 Task: Search one way flight ticket for 5 adults, 2 children, 1 infant in seat and 1 infant on lap in economy from Wilmington: Wilmington International Airport to Greenville: Pitt-greenville Airport on 5-2-2023. Choice of flights is Frontier. Number of bags: 10 checked bags. Price is upto 93000. Outbound departure time preference is 7:30.
Action: Mouse moved to (244, 339)
Screenshot: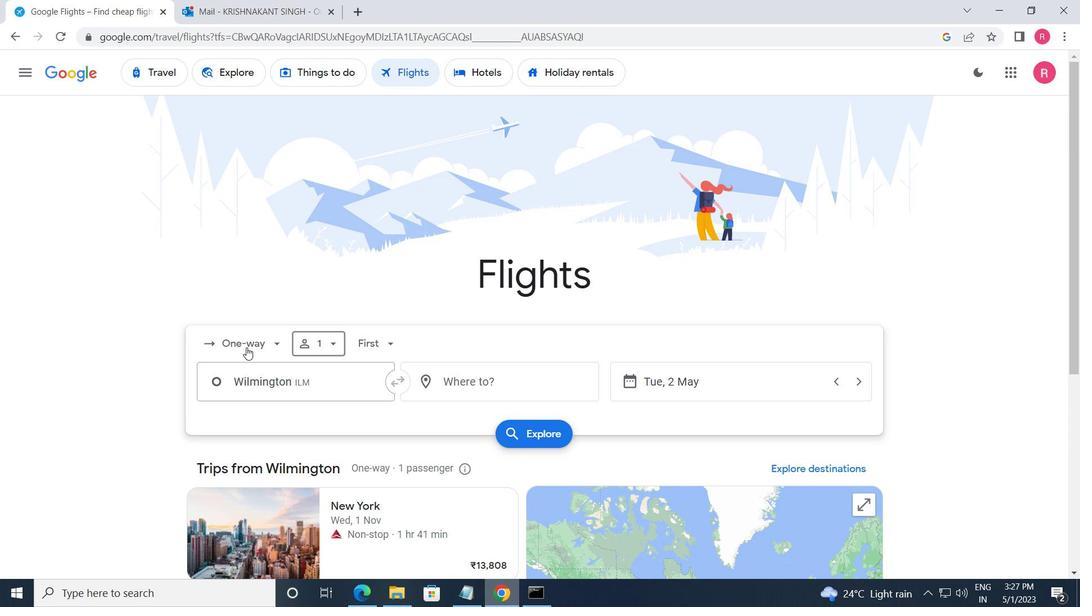 
Action: Mouse pressed left at (244, 339)
Screenshot: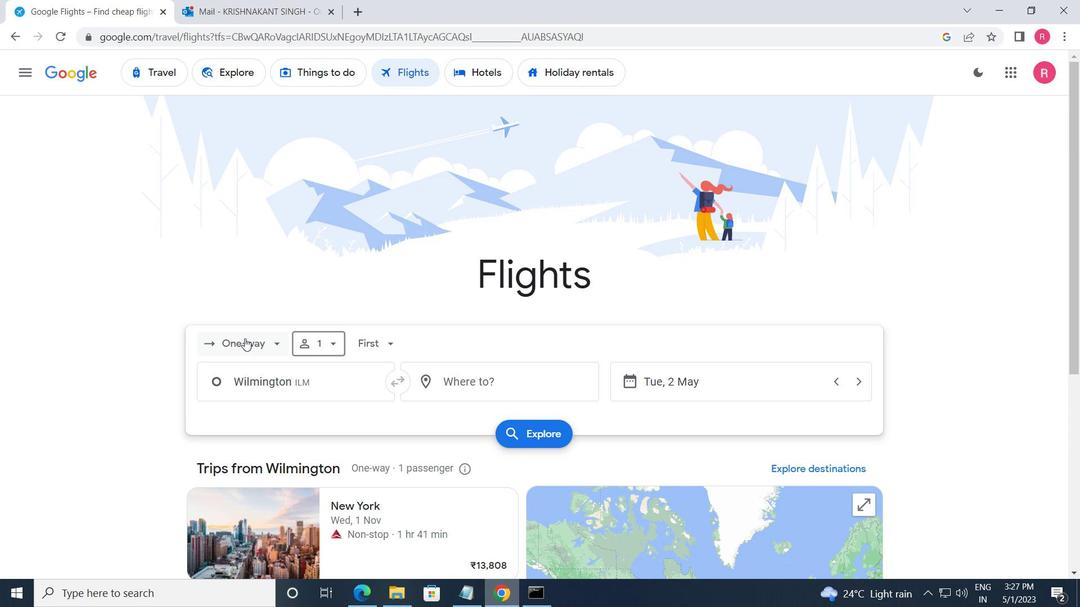 
Action: Mouse moved to (269, 408)
Screenshot: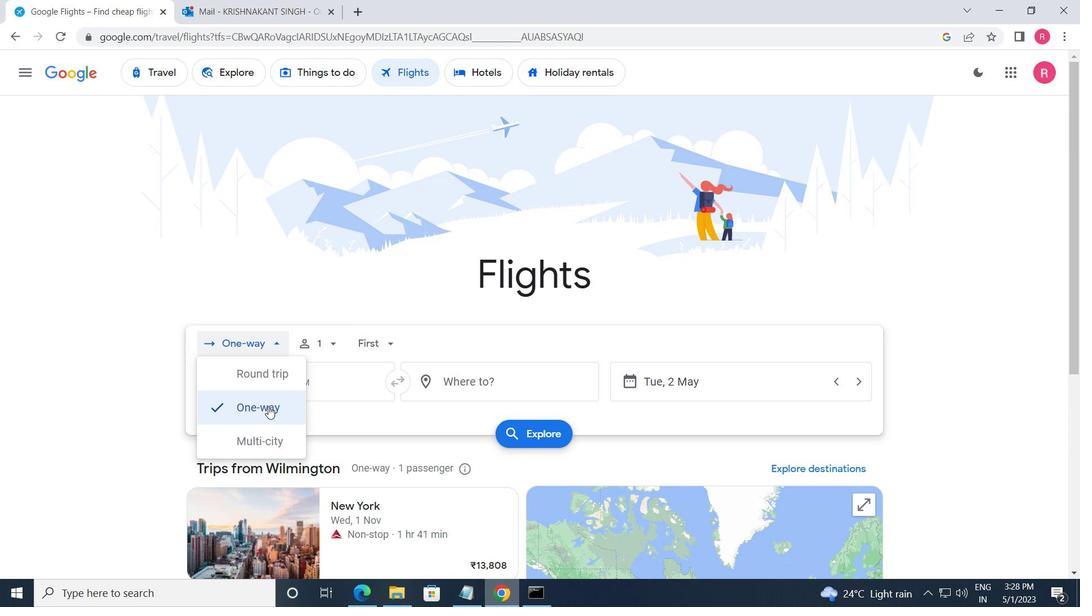 
Action: Mouse pressed left at (269, 408)
Screenshot: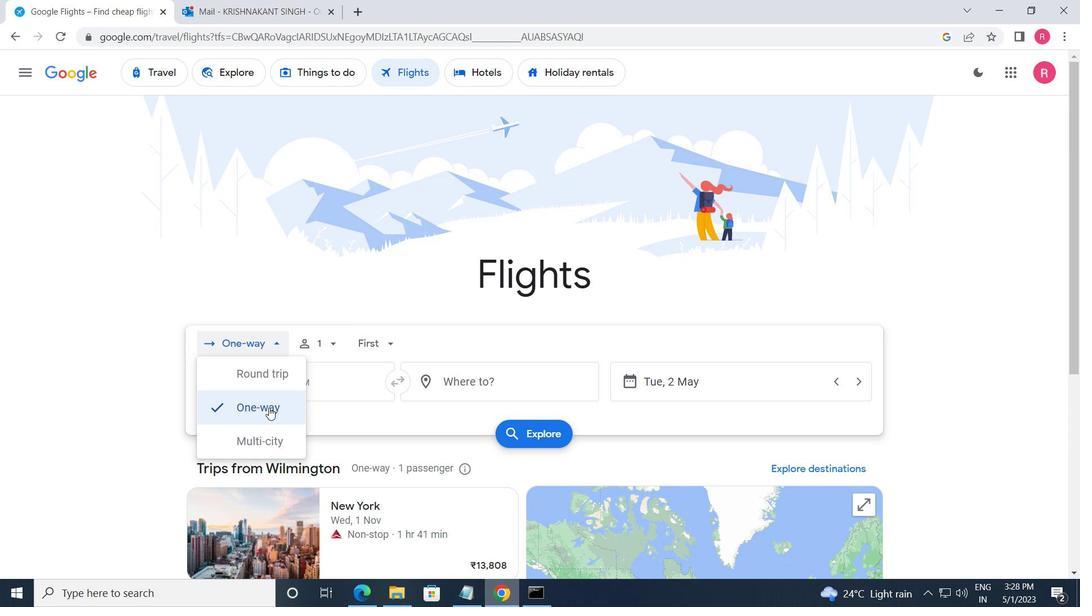 
Action: Mouse moved to (319, 350)
Screenshot: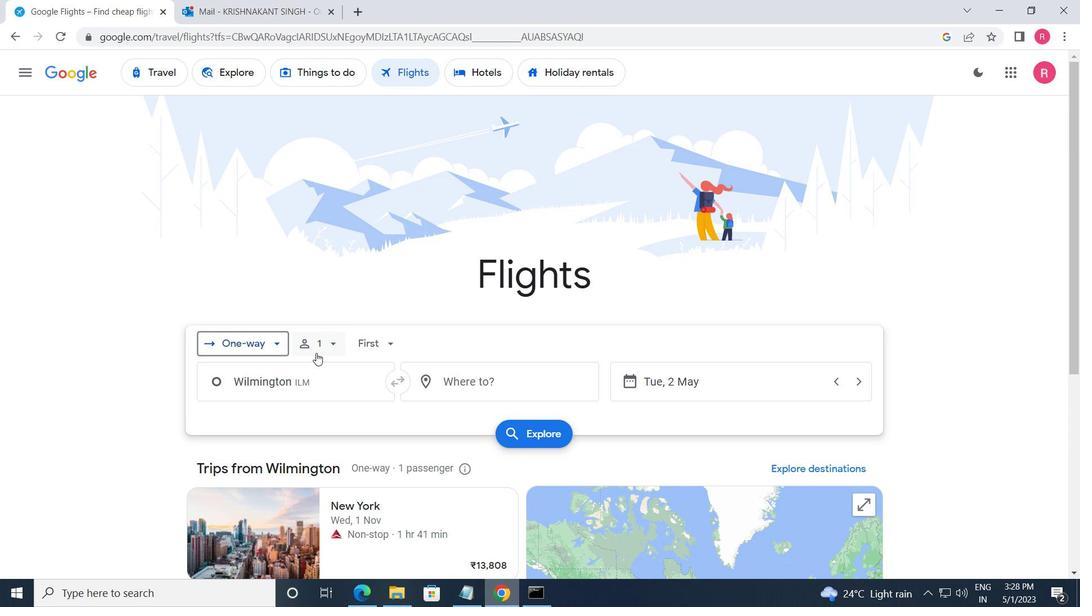
Action: Mouse pressed left at (319, 350)
Screenshot: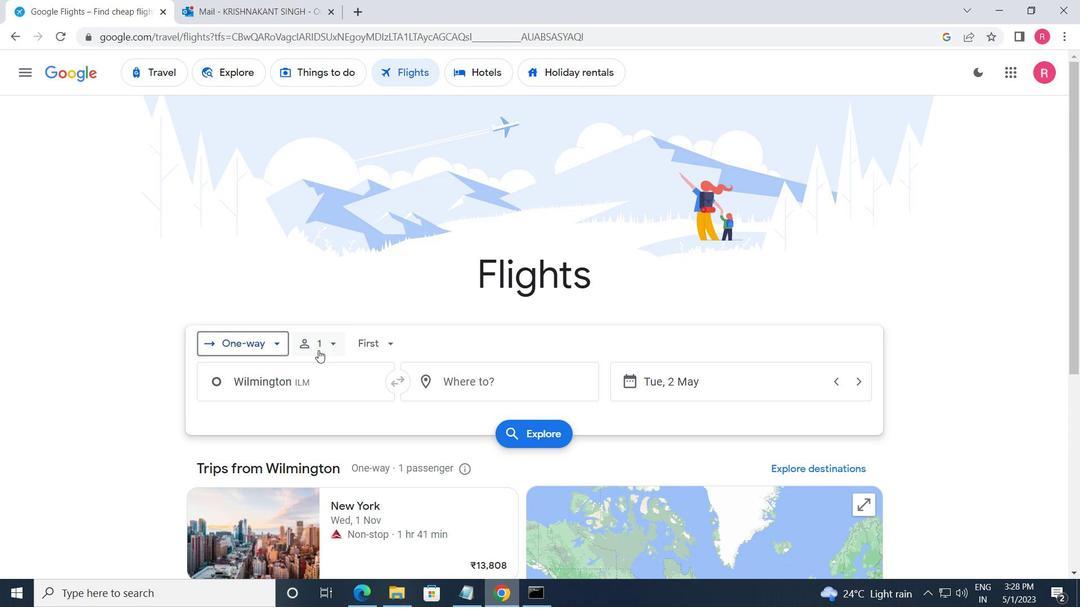 
Action: Mouse moved to (446, 389)
Screenshot: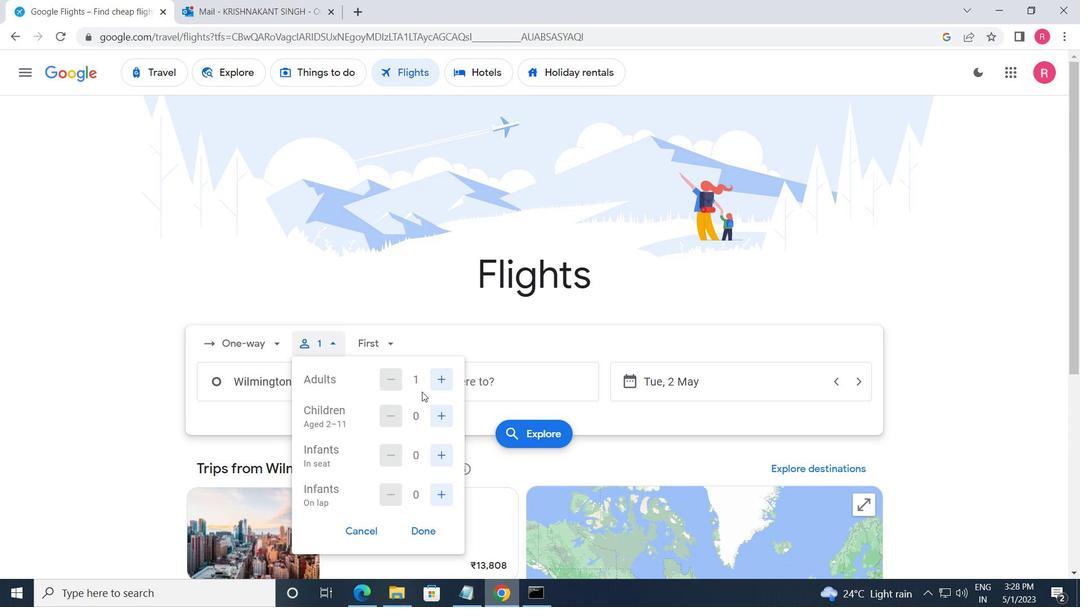 
Action: Mouse pressed left at (446, 389)
Screenshot: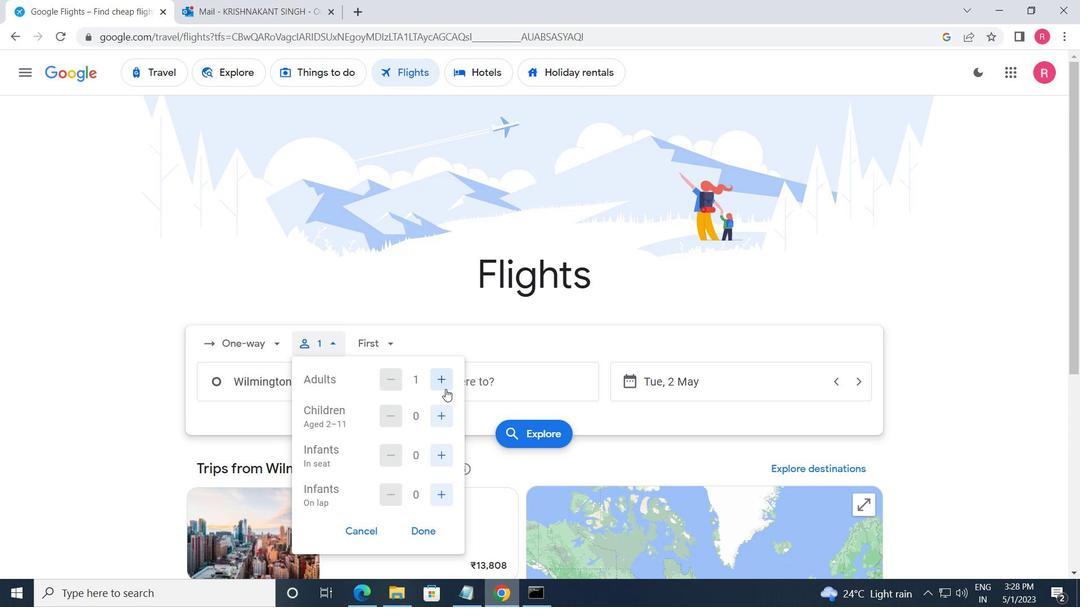 
Action: Mouse pressed left at (446, 389)
Screenshot: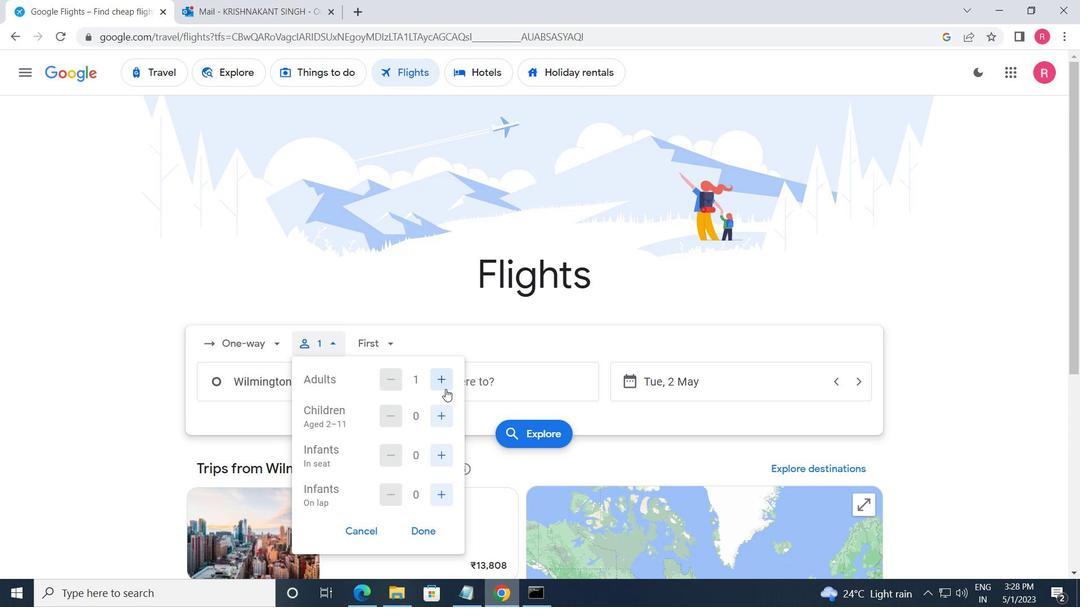 
Action: Mouse pressed left at (446, 389)
Screenshot: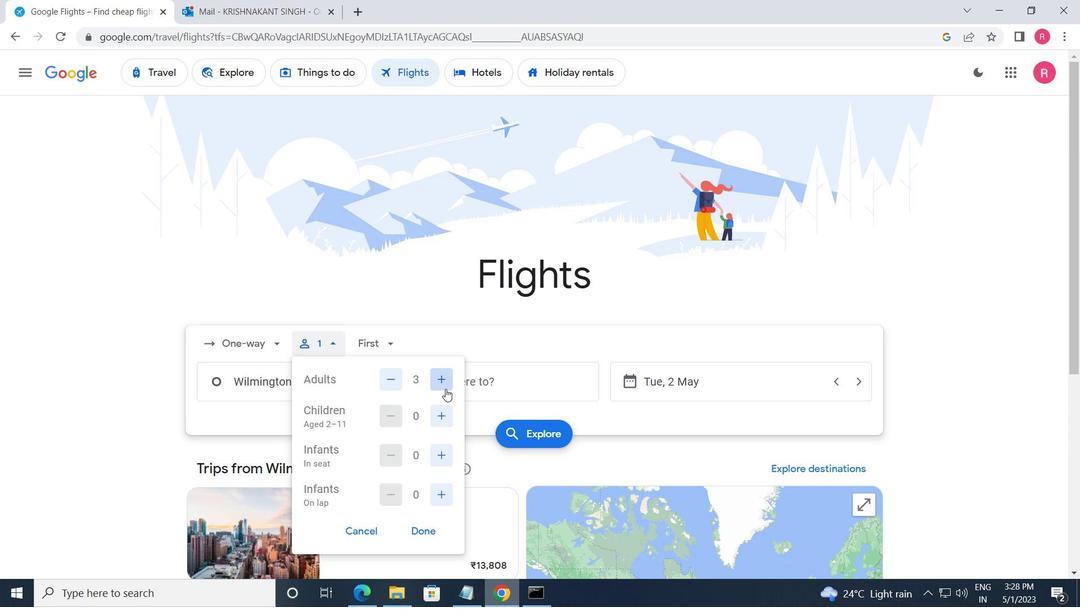 
Action: Mouse pressed left at (446, 389)
Screenshot: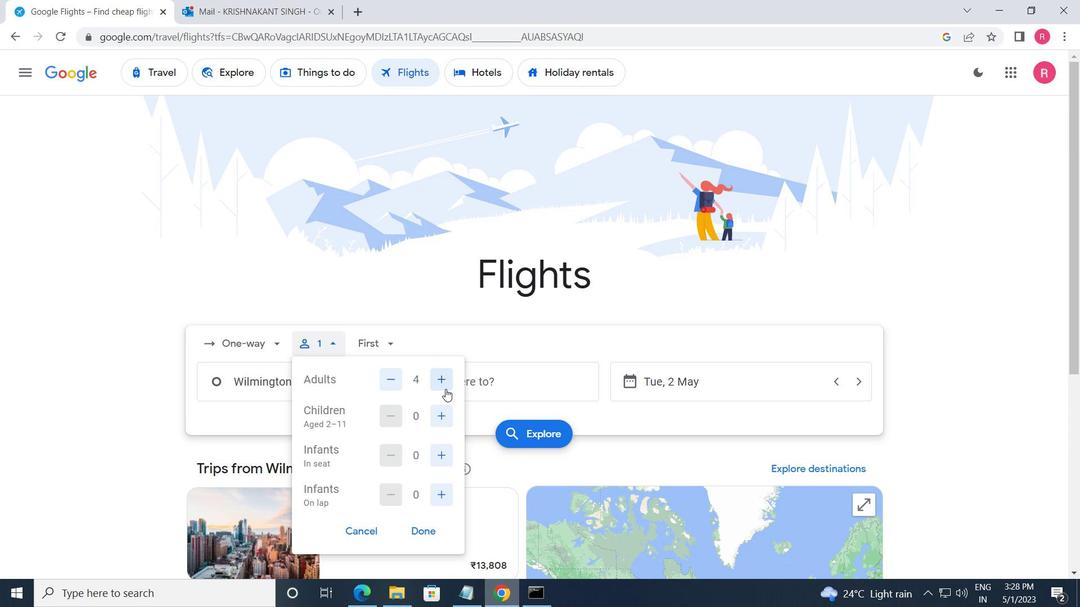 
Action: Mouse moved to (449, 408)
Screenshot: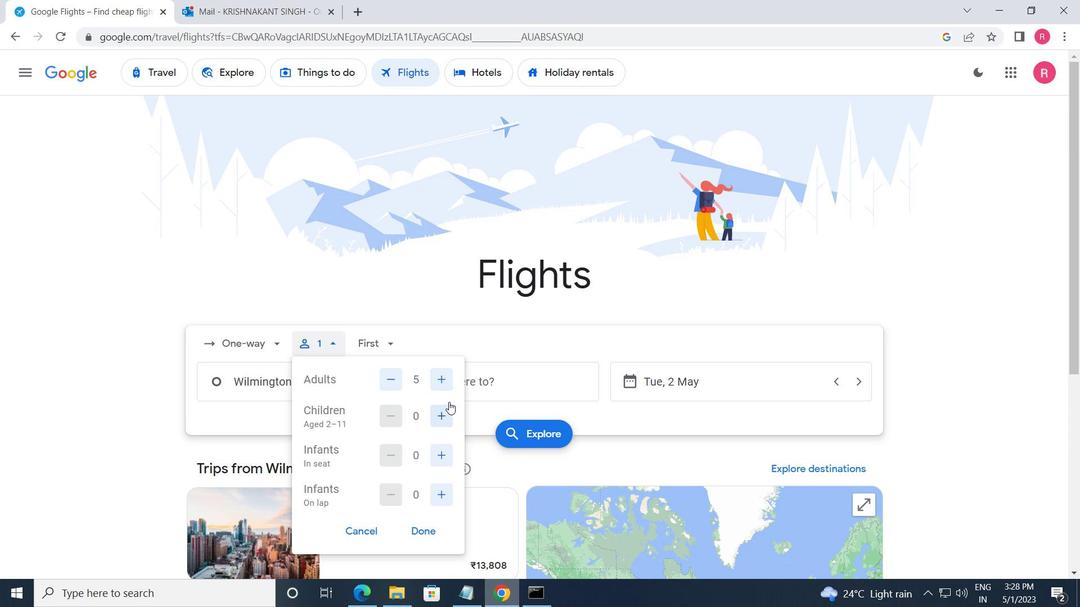 
Action: Mouse pressed left at (449, 408)
Screenshot: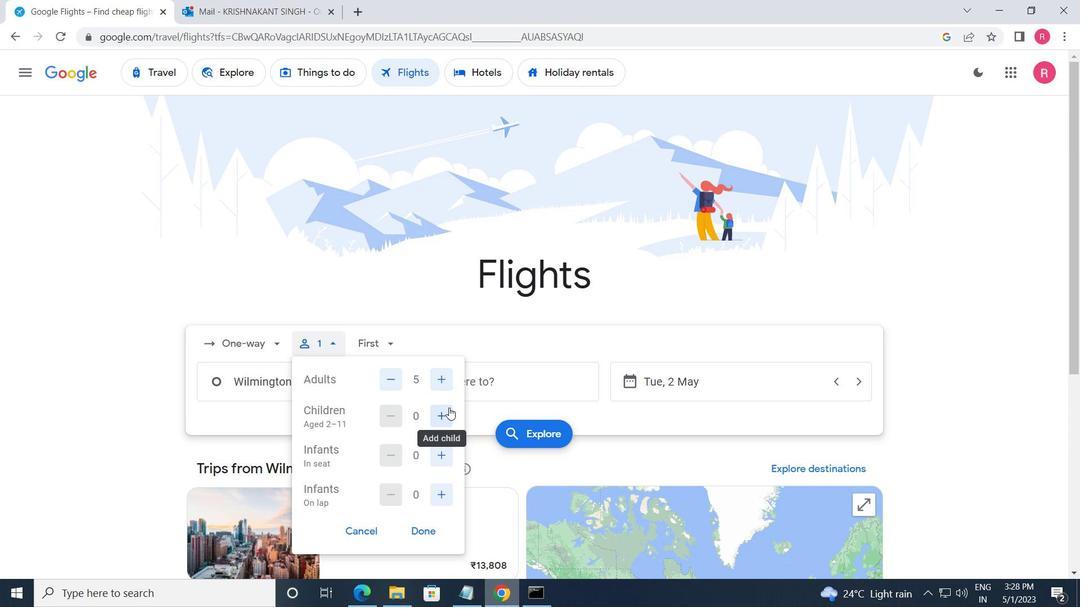 
Action: Mouse pressed left at (449, 408)
Screenshot: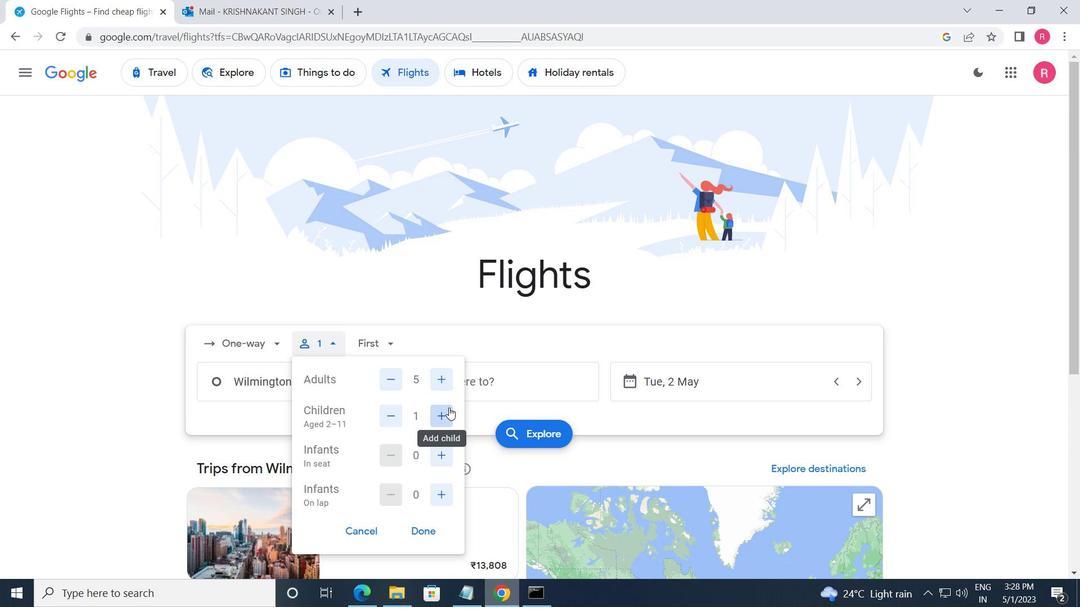 
Action: Mouse moved to (447, 455)
Screenshot: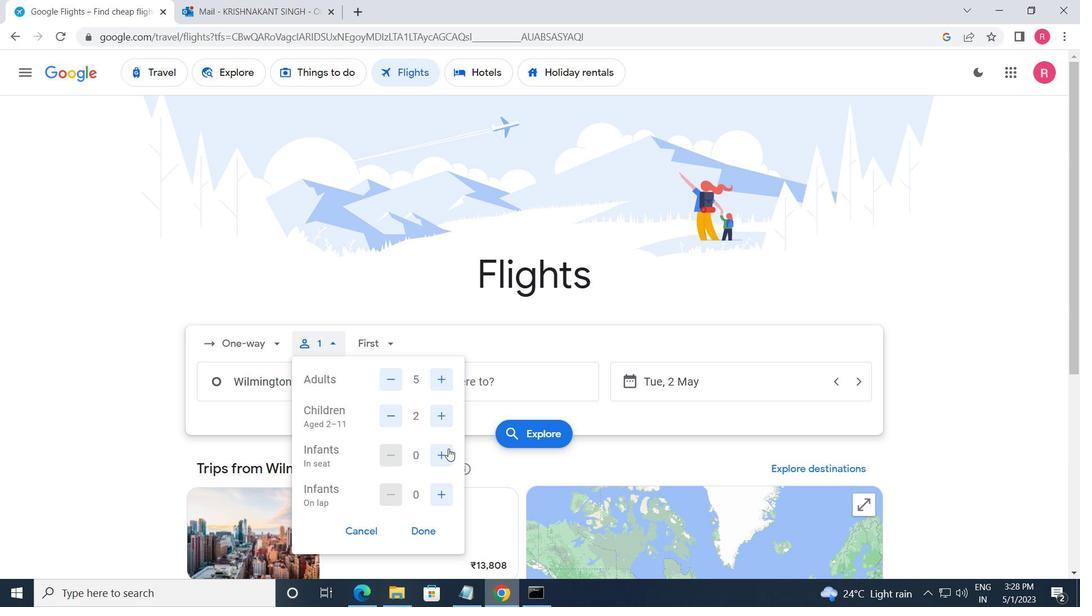 
Action: Mouse pressed left at (447, 455)
Screenshot: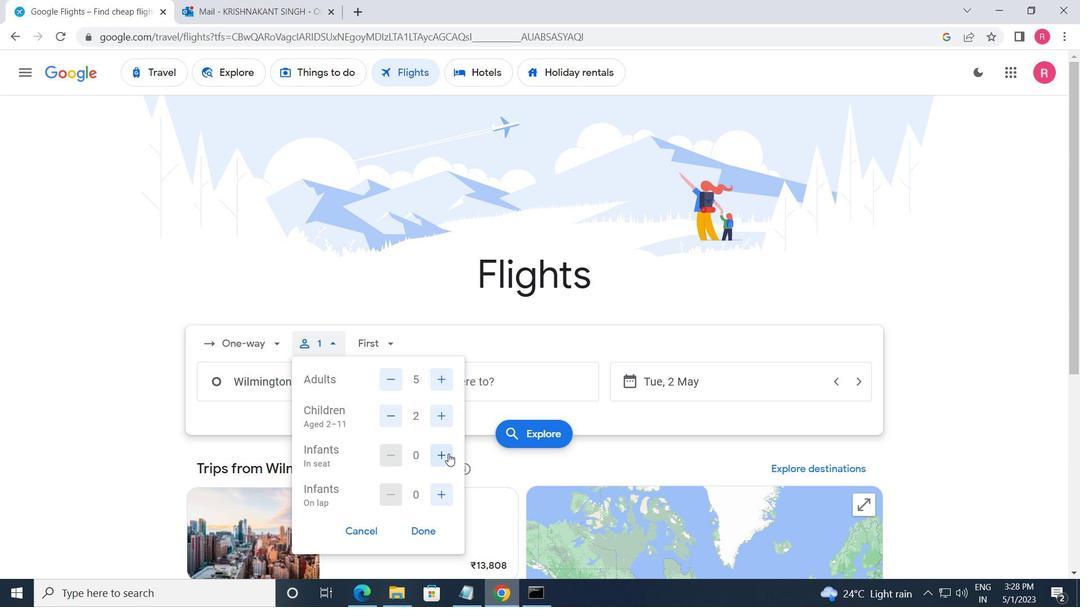 
Action: Mouse moved to (433, 493)
Screenshot: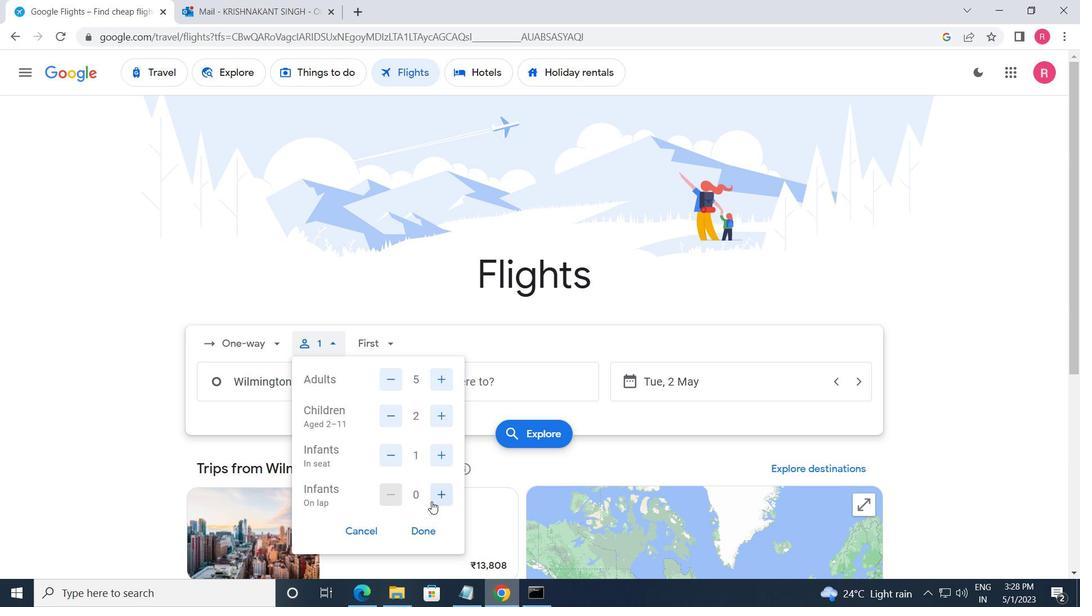 
Action: Mouse pressed left at (433, 493)
Screenshot: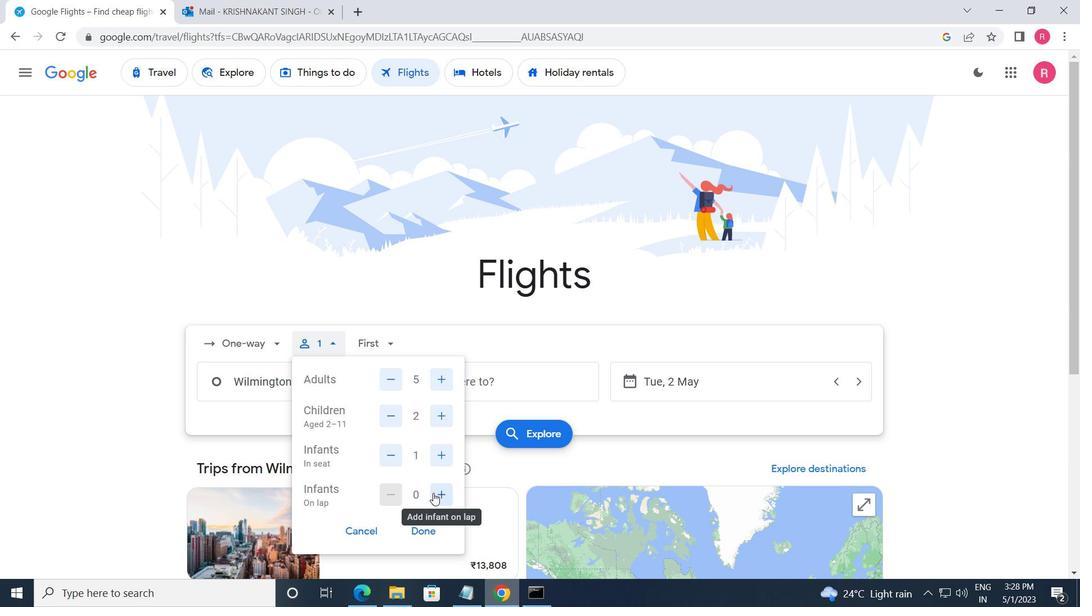 
Action: Mouse moved to (435, 529)
Screenshot: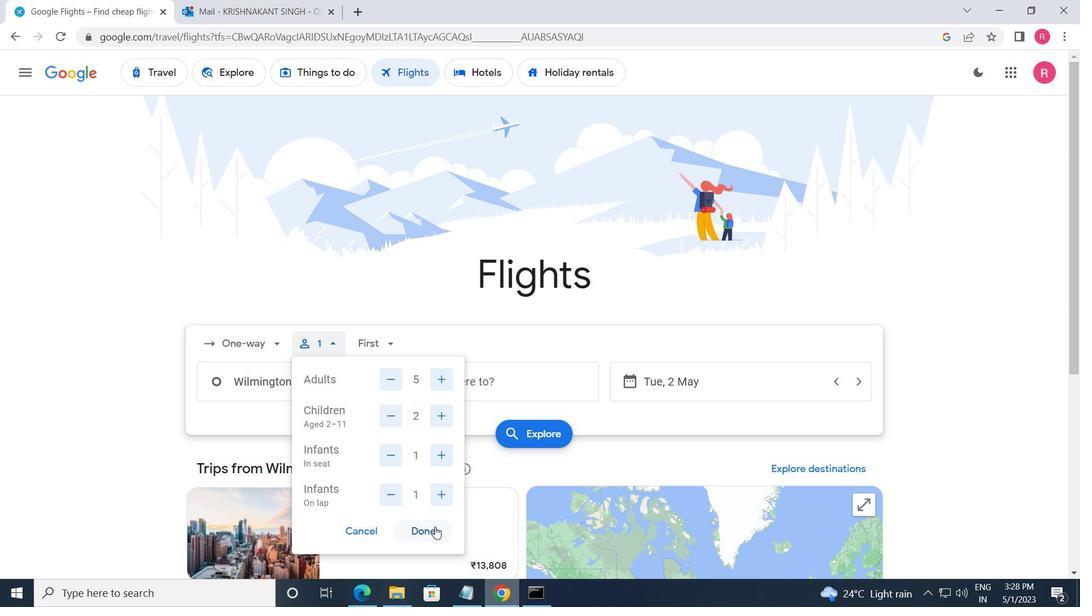 
Action: Mouse pressed left at (435, 529)
Screenshot: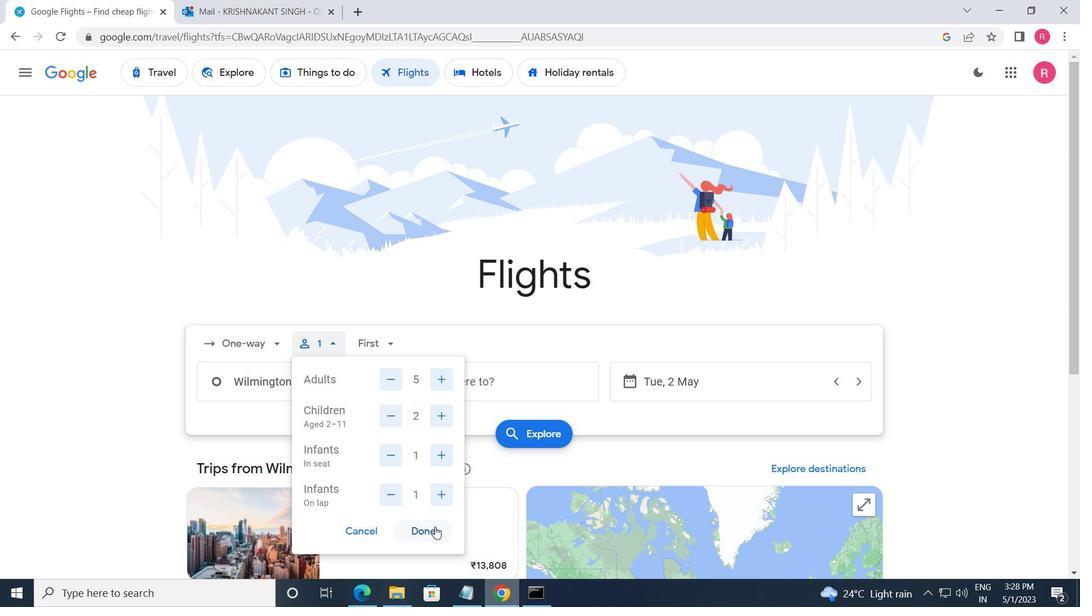 
Action: Mouse moved to (381, 354)
Screenshot: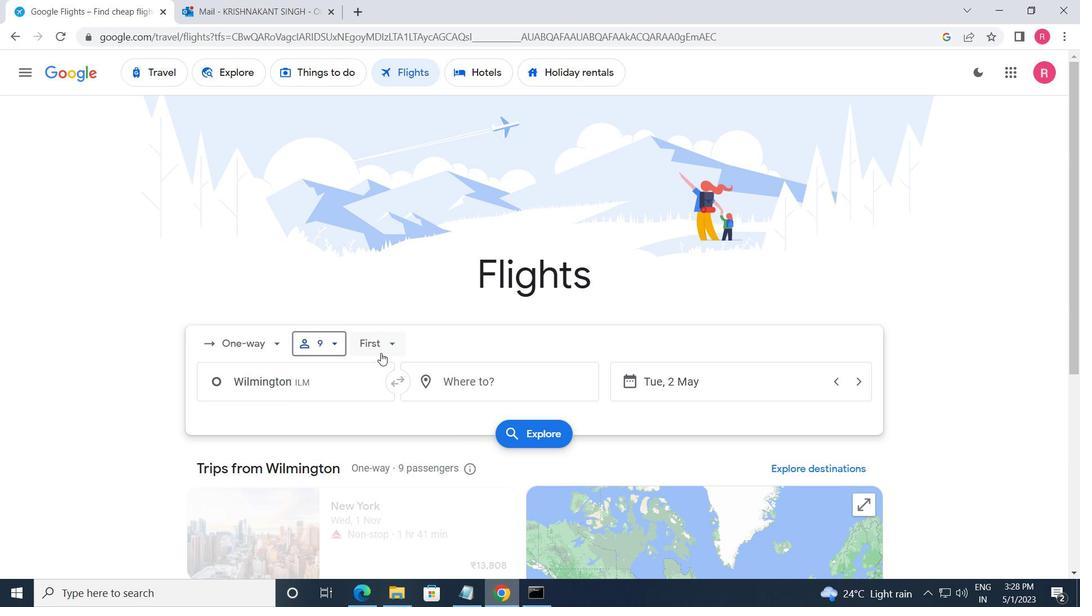 
Action: Mouse pressed left at (381, 354)
Screenshot: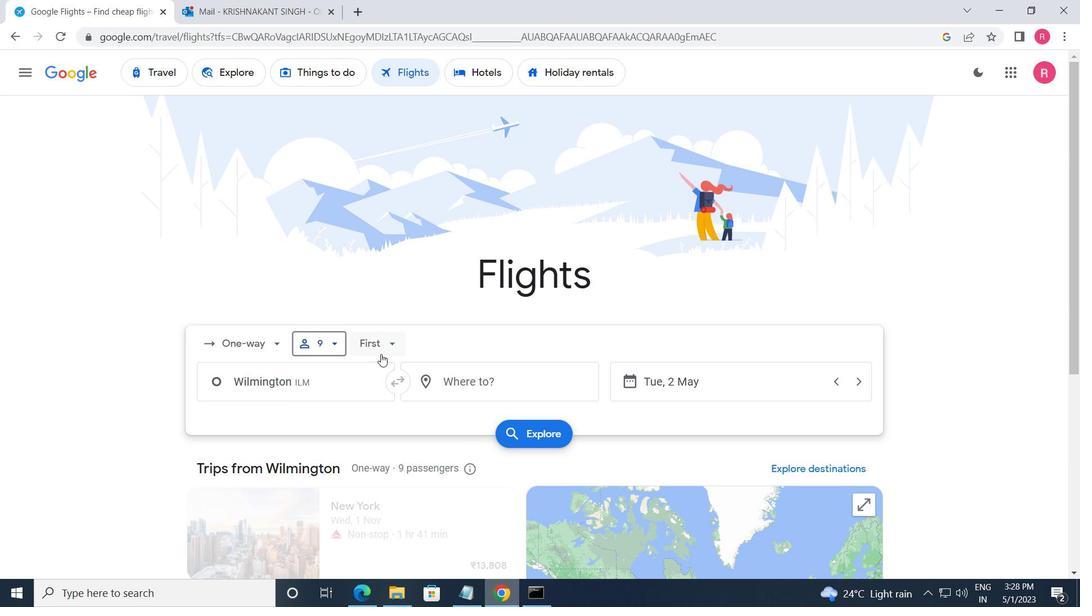 
Action: Mouse moved to (397, 370)
Screenshot: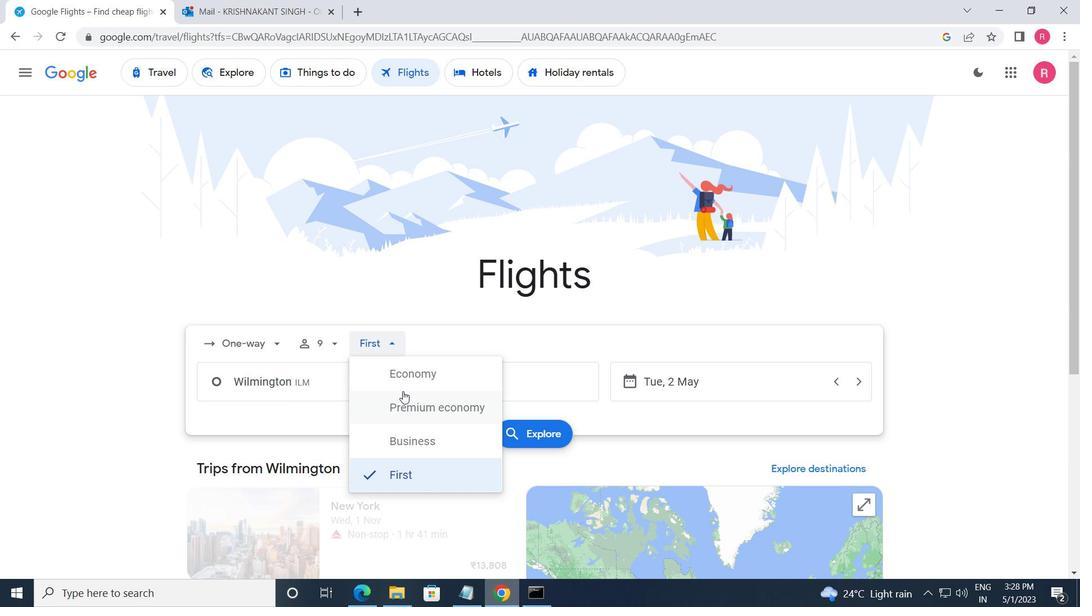 
Action: Mouse pressed left at (397, 370)
Screenshot: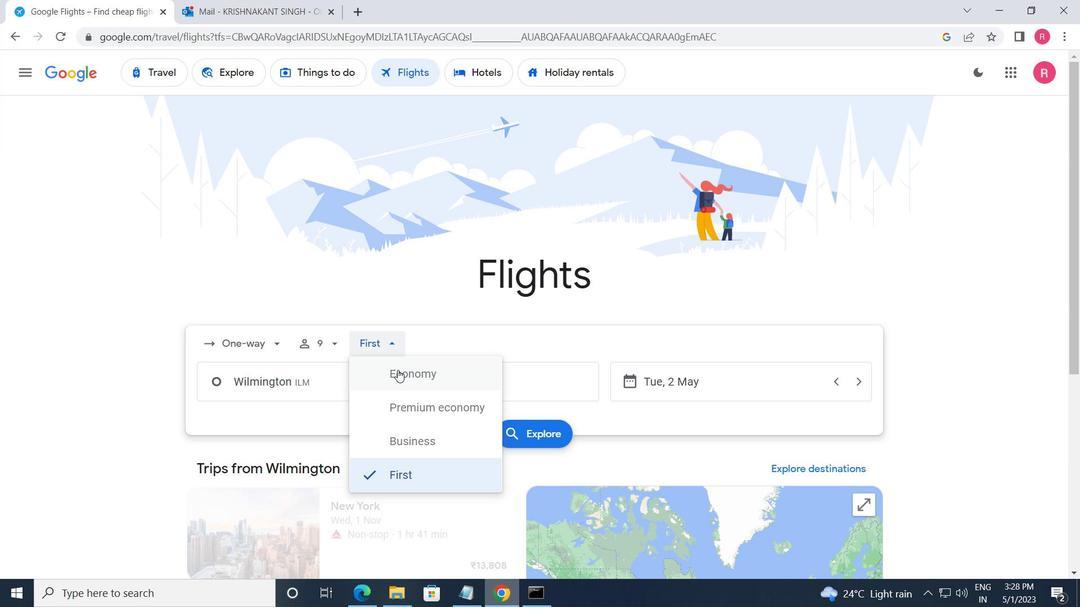 
Action: Mouse moved to (346, 382)
Screenshot: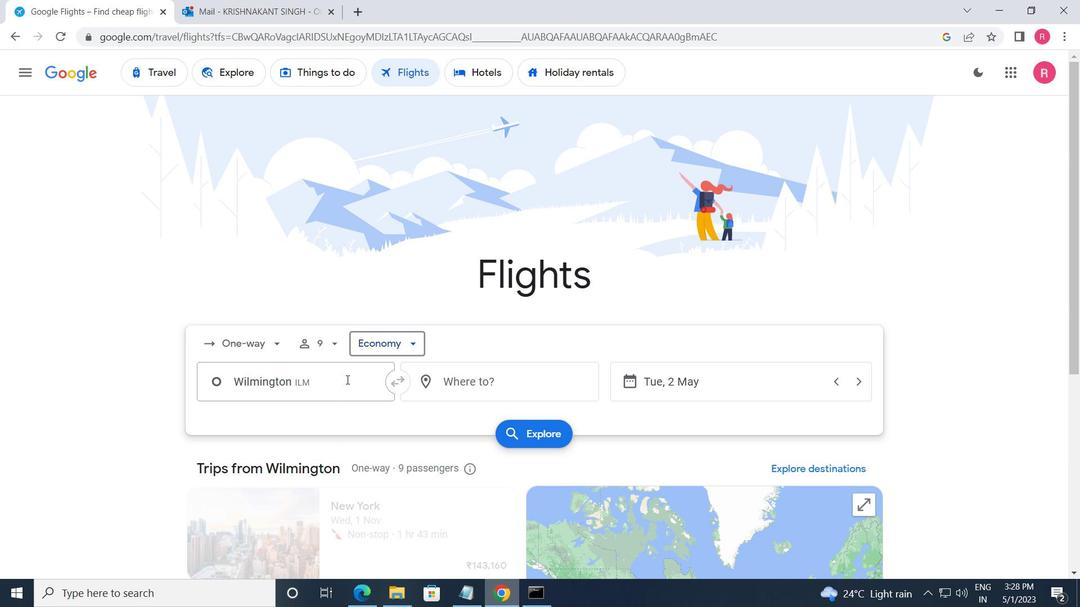
Action: Mouse pressed left at (346, 382)
Screenshot: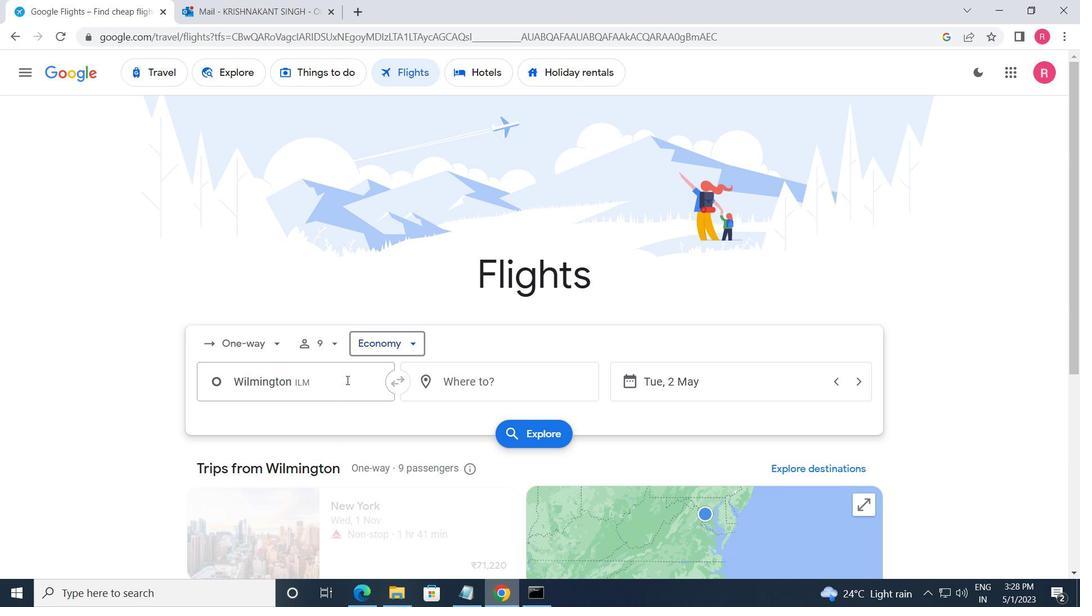 
Action: Mouse moved to (350, 459)
Screenshot: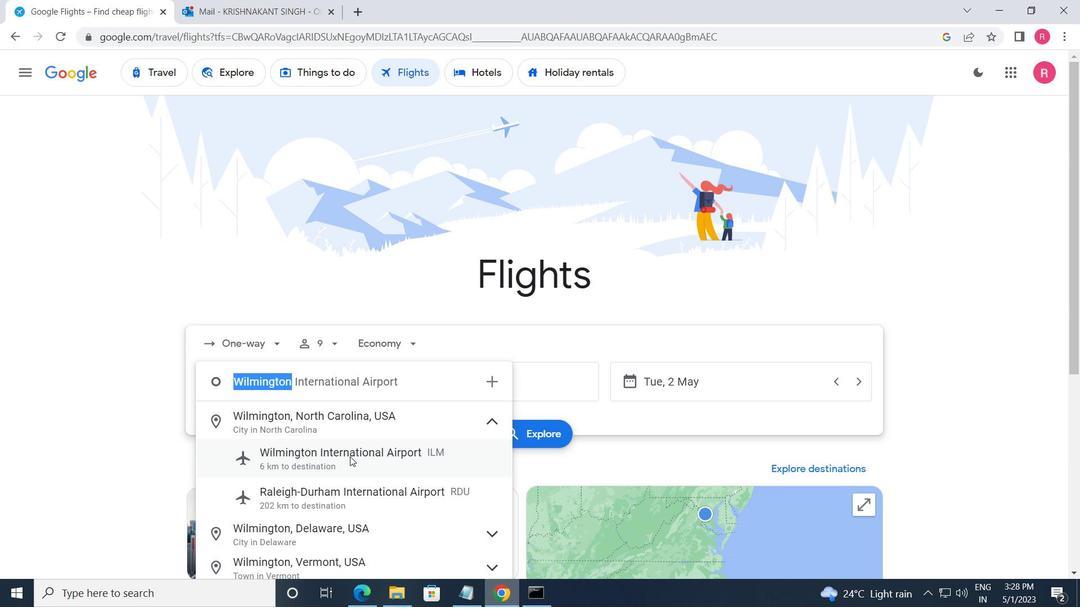 
Action: Mouse pressed left at (350, 459)
Screenshot: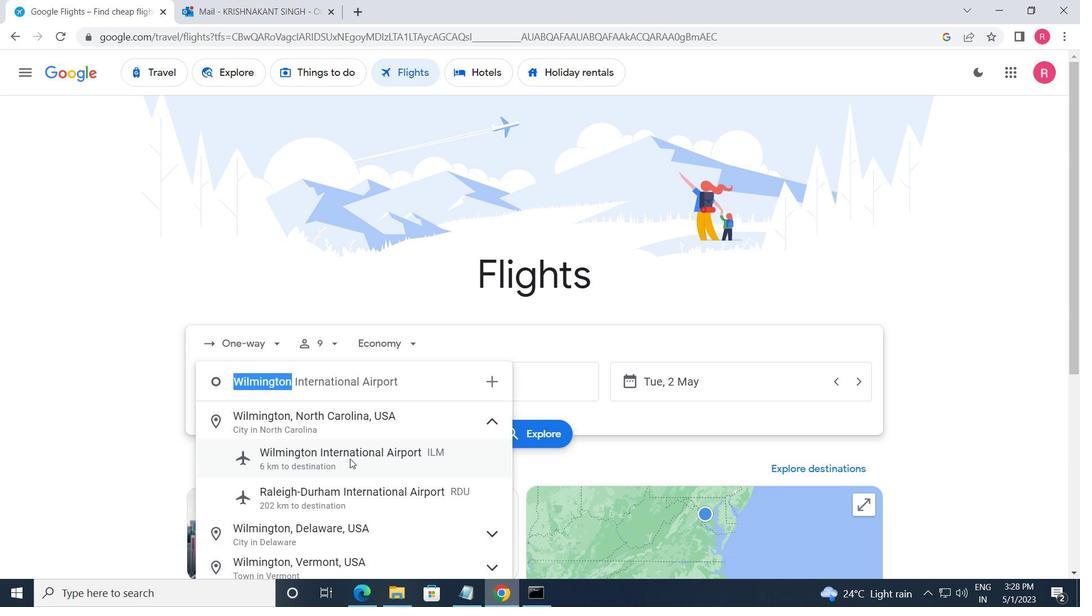 
Action: Mouse moved to (465, 390)
Screenshot: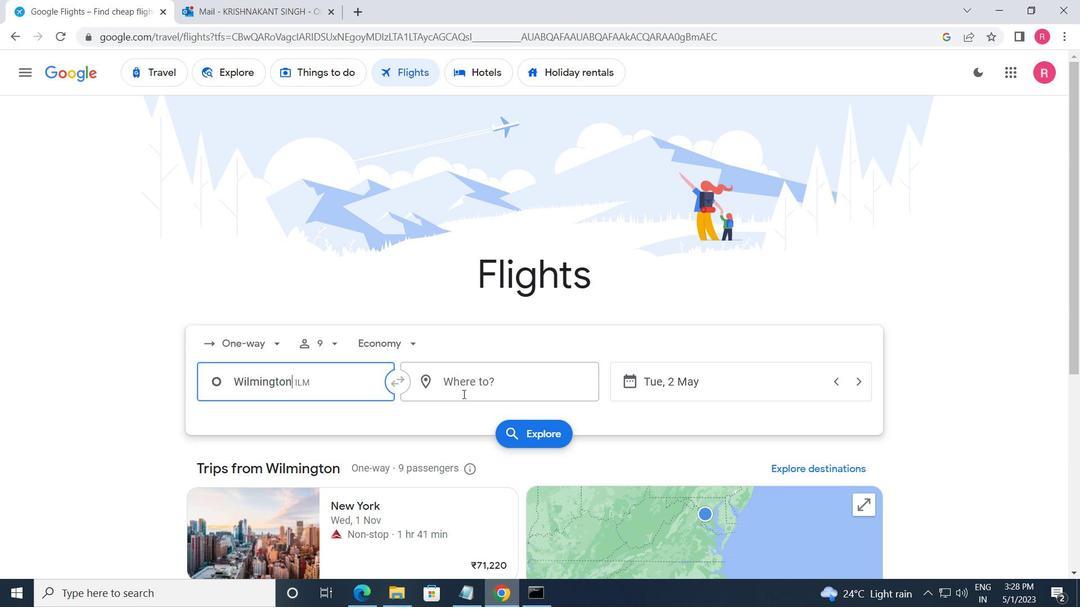 
Action: Mouse pressed left at (465, 390)
Screenshot: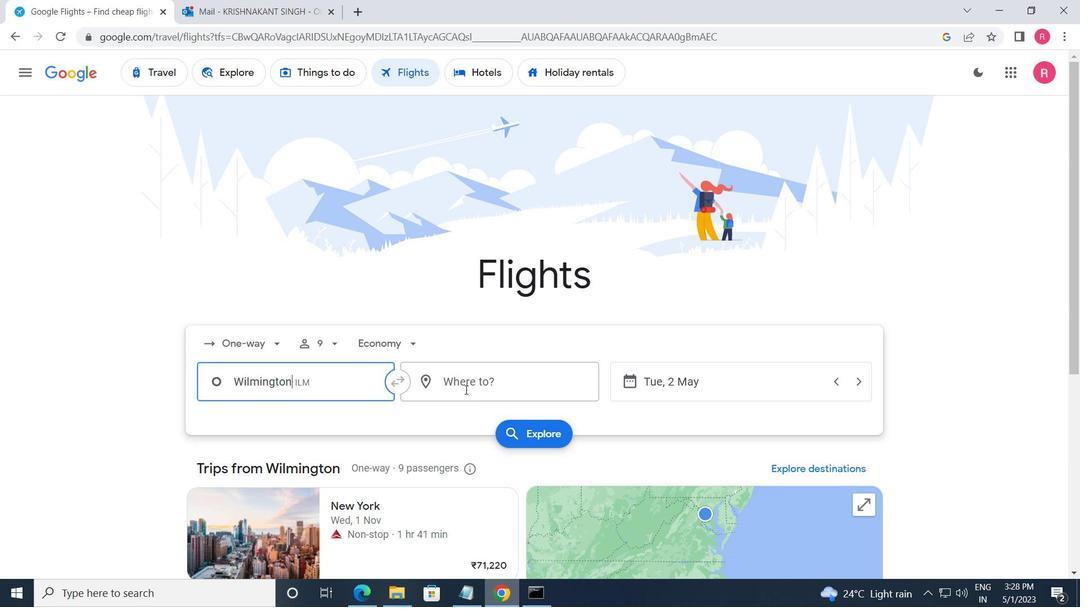
Action: Mouse moved to (455, 525)
Screenshot: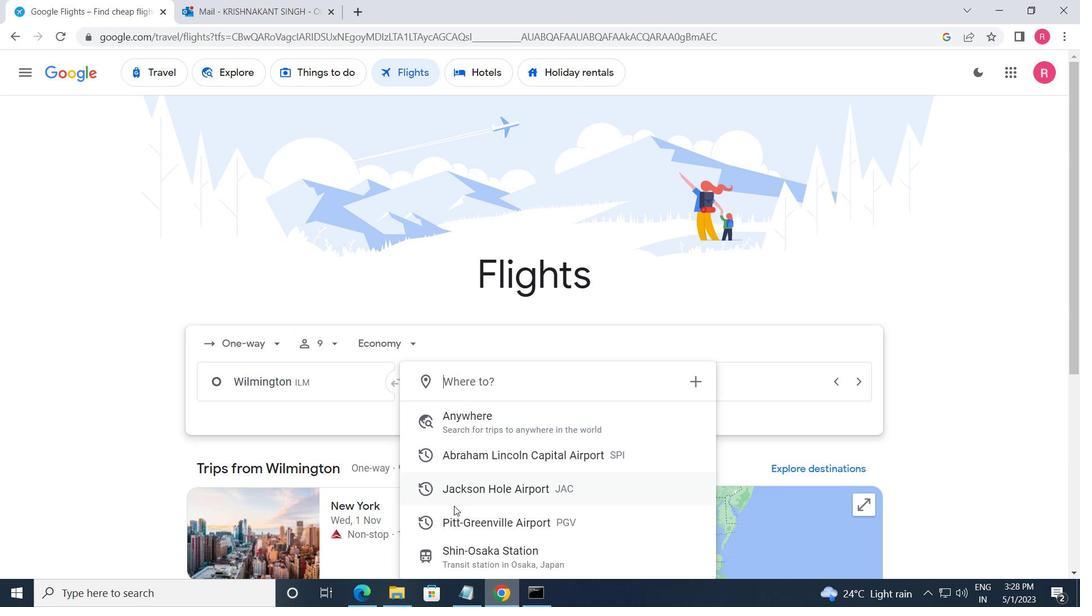 
Action: Mouse pressed left at (455, 525)
Screenshot: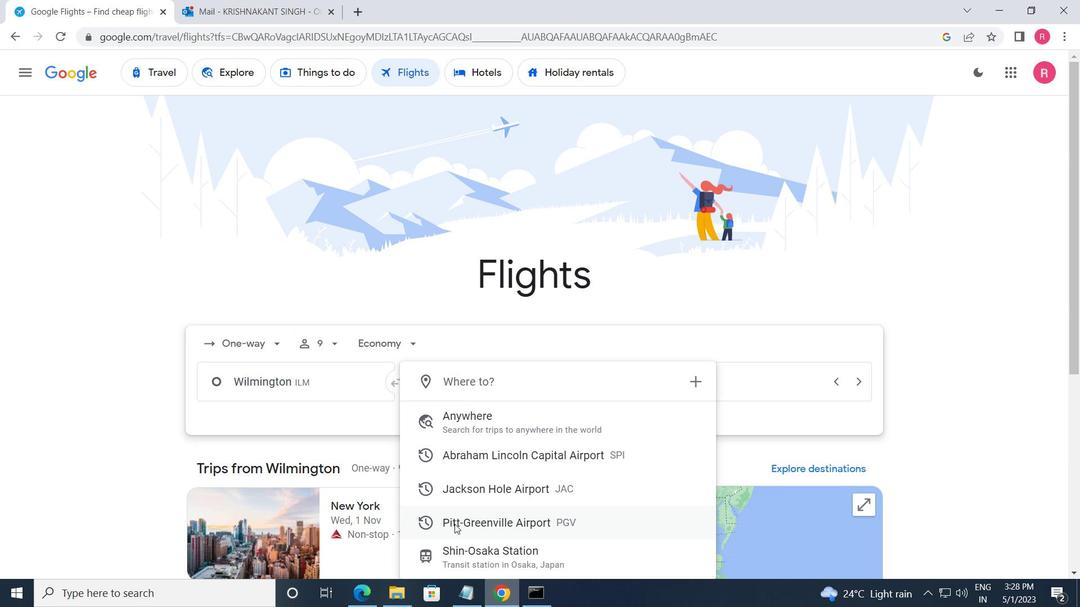 
Action: Mouse moved to (709, 379)
Screenshot: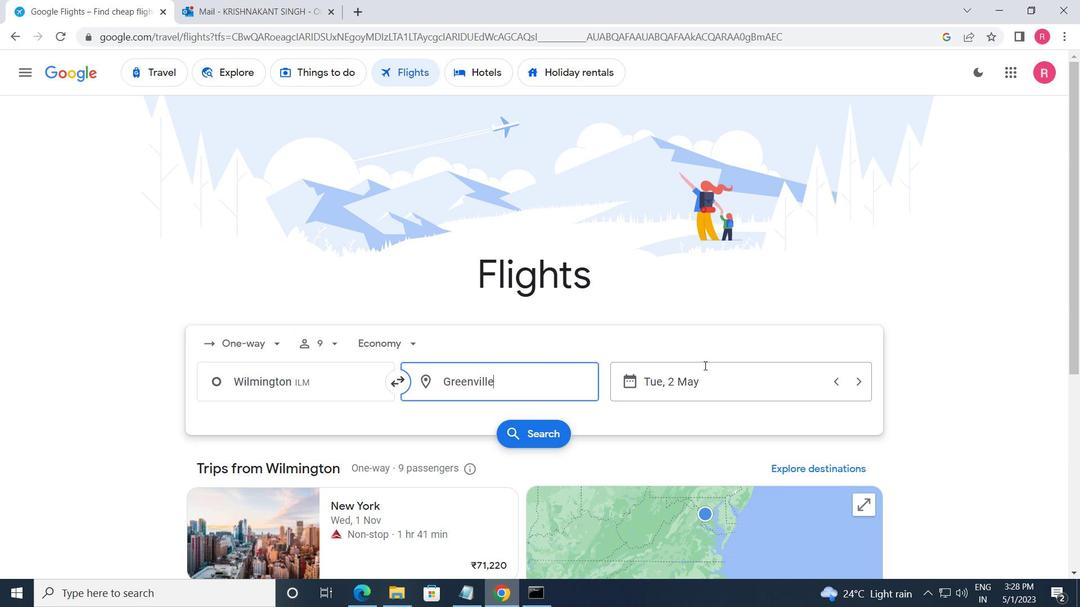 
Action: Mouse pressed left at (709, 379)
Screenshot: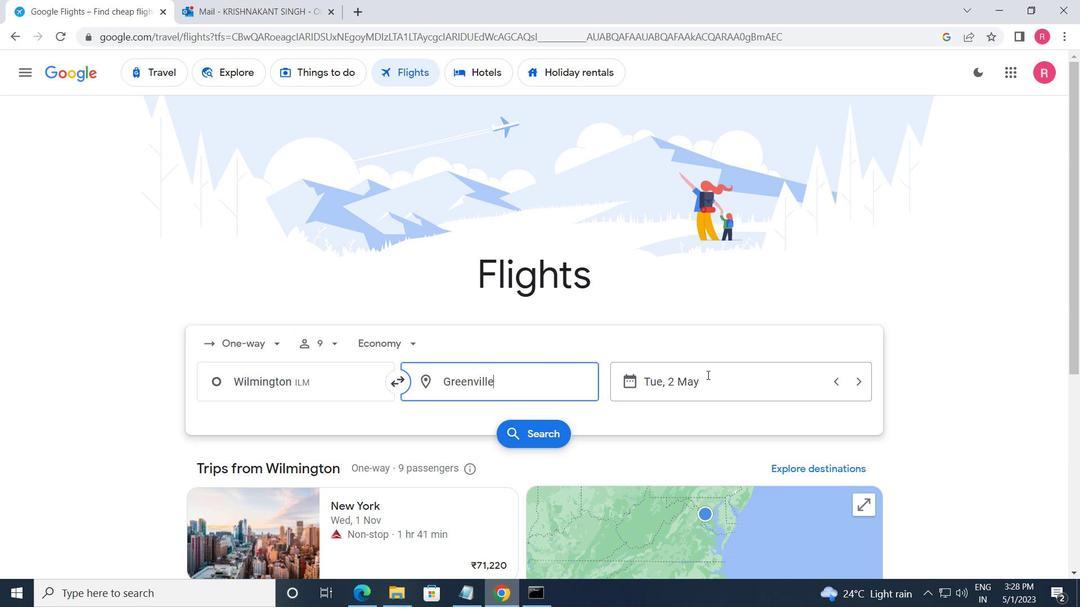 
Action: Mouse moved to (439, 329)
Screenshot: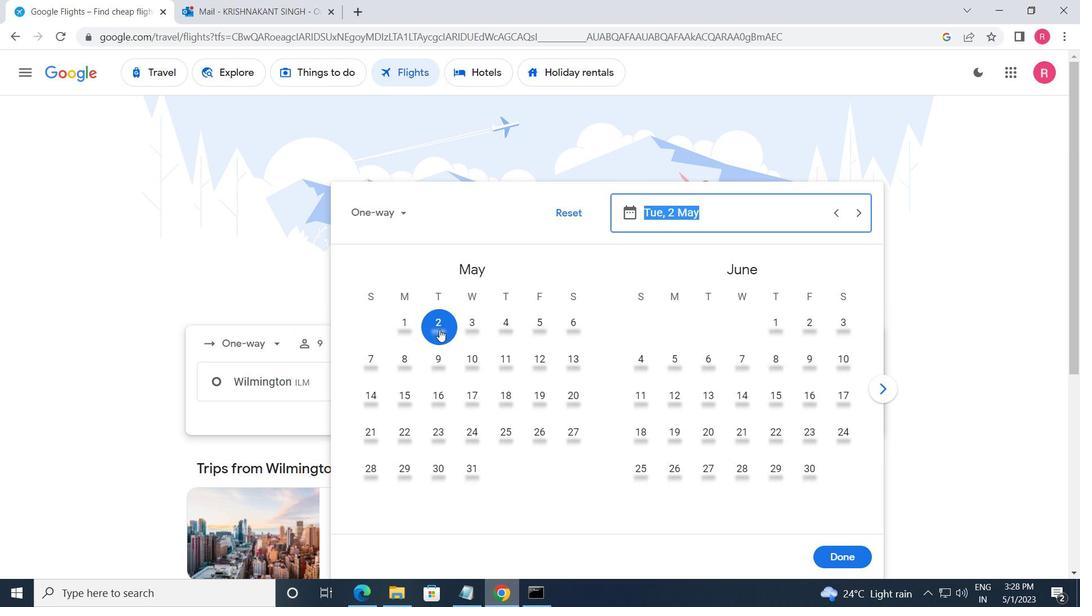 
Action: Mouse pressed left at (439, 329)
Screenshot: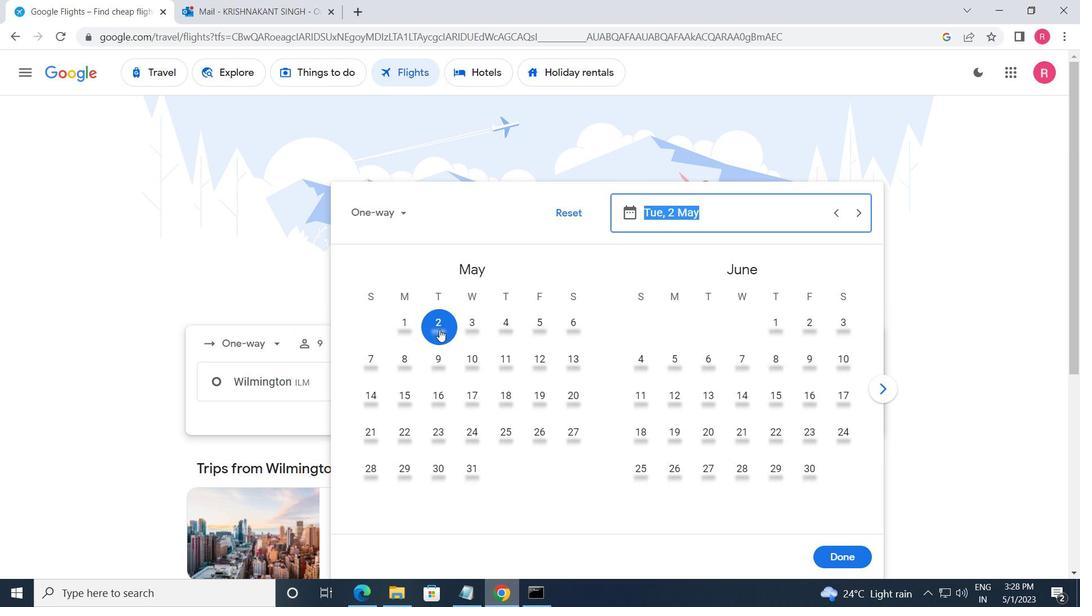 
Action: Mouse moved to (852, 556)
Screenshot: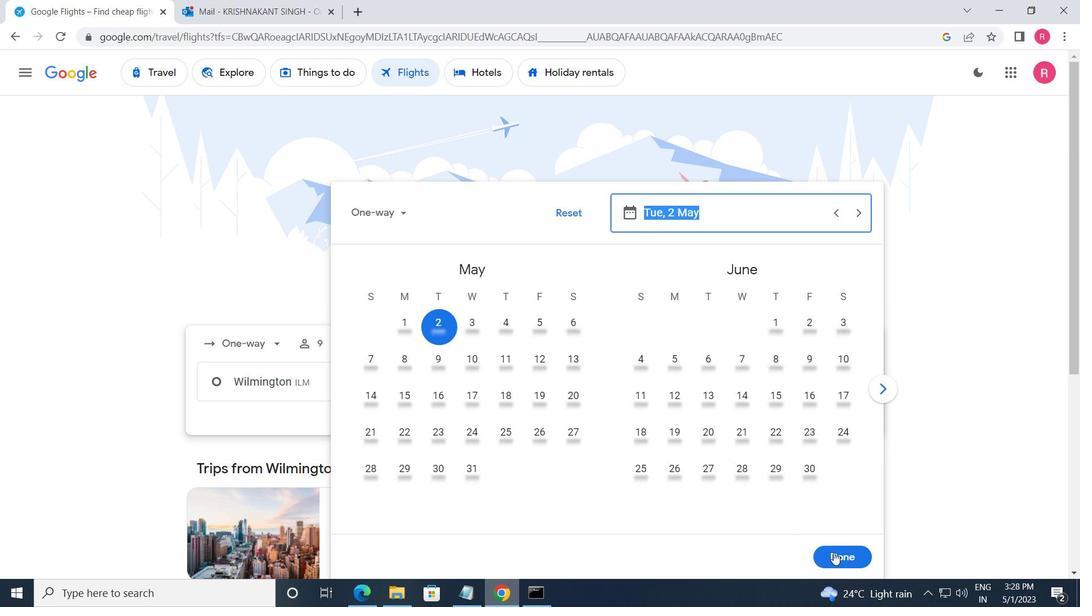 
Action: Mouse pressed left at (852, 556)
Screenshot: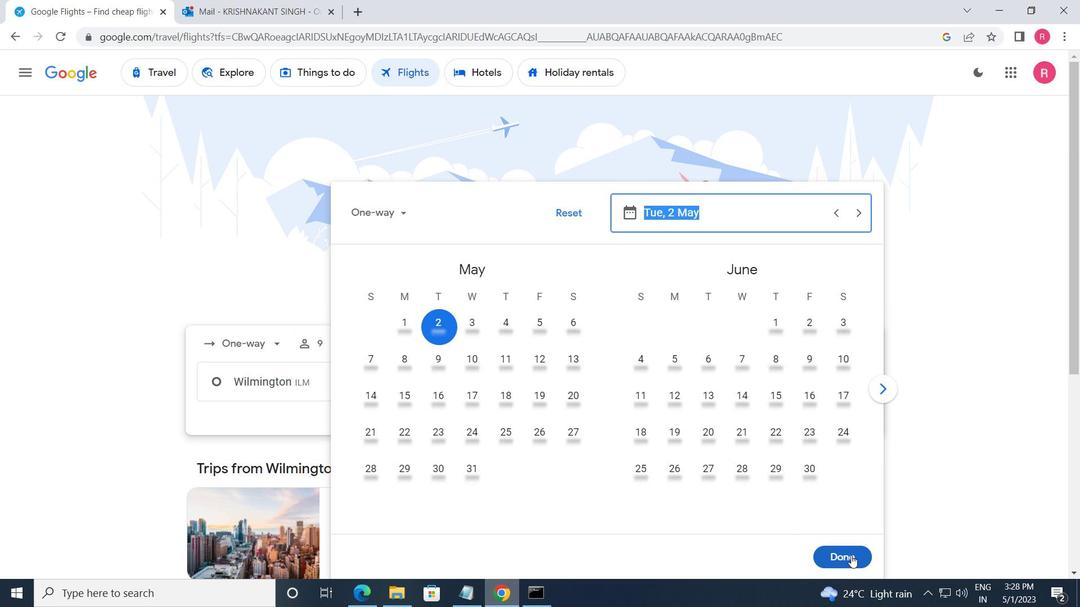 
Action: Mouse moved to (518, 444)
Screenshot: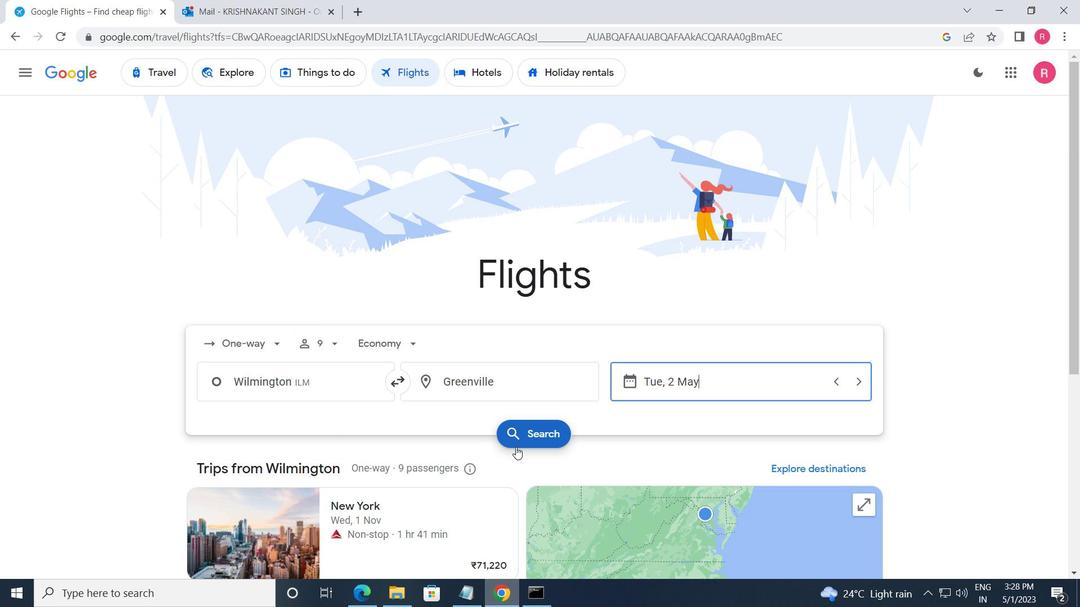 
Action: Mouse pressed left at (518, 444)
Screenshot: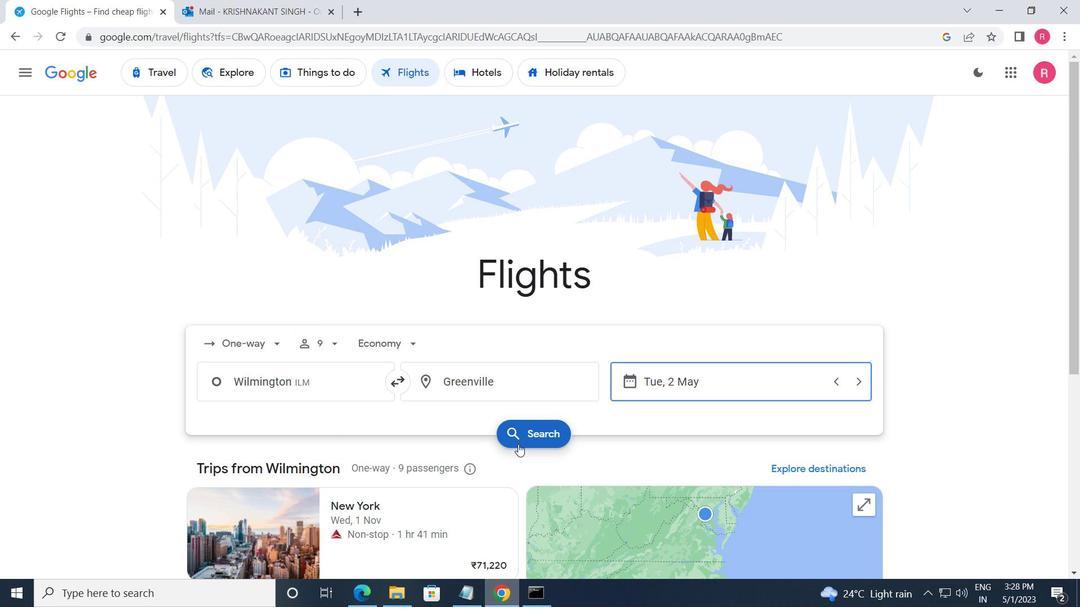 
Action: Mouse moved to (196, 209)
Screenshot: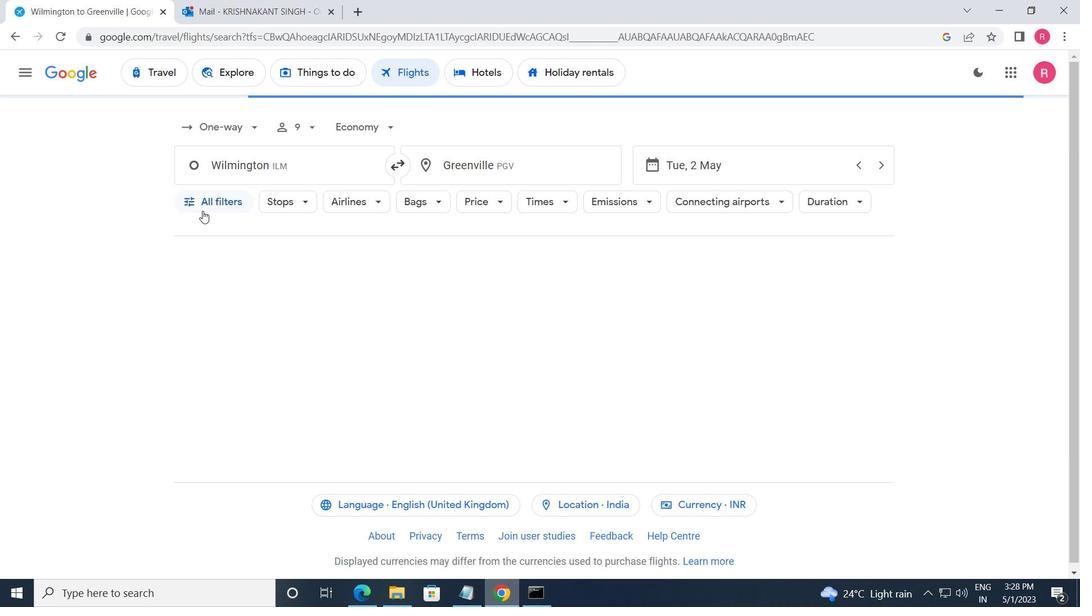 
Action: Mouse pressed left at (196, 209)
Screenshot: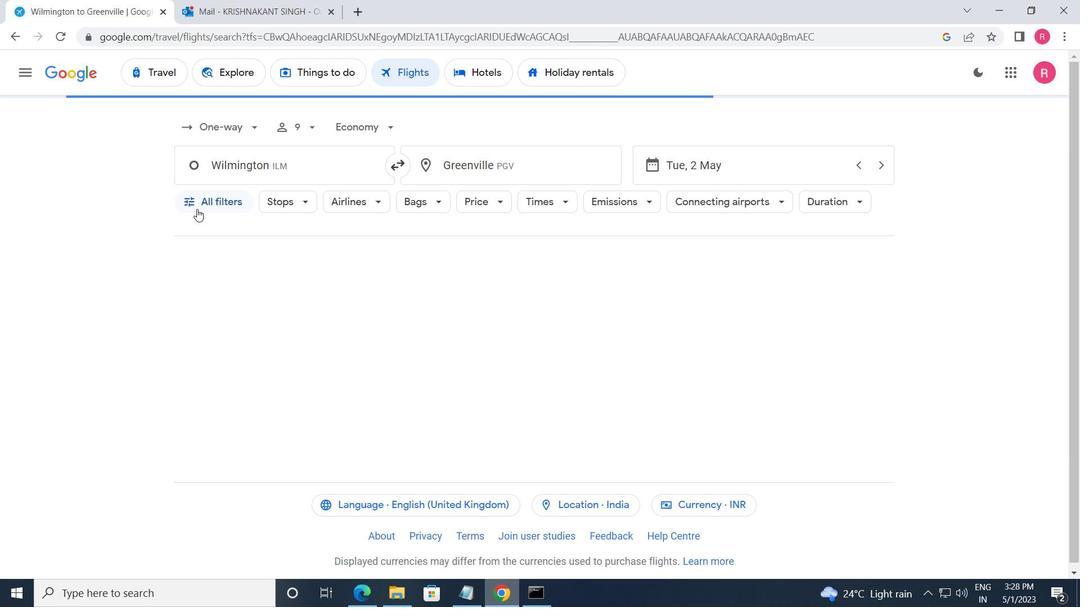 
Action: Mouse moved to (252, 329)
Screenshot: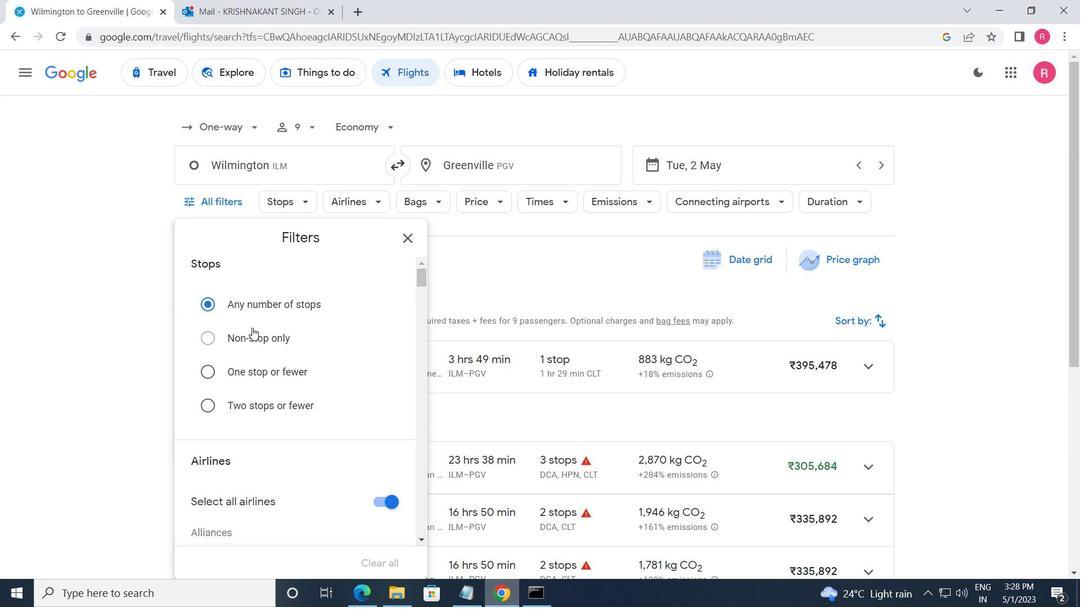 
Action: Mouse scrolled (252, 328) with delta (0, 0)
Screenshot: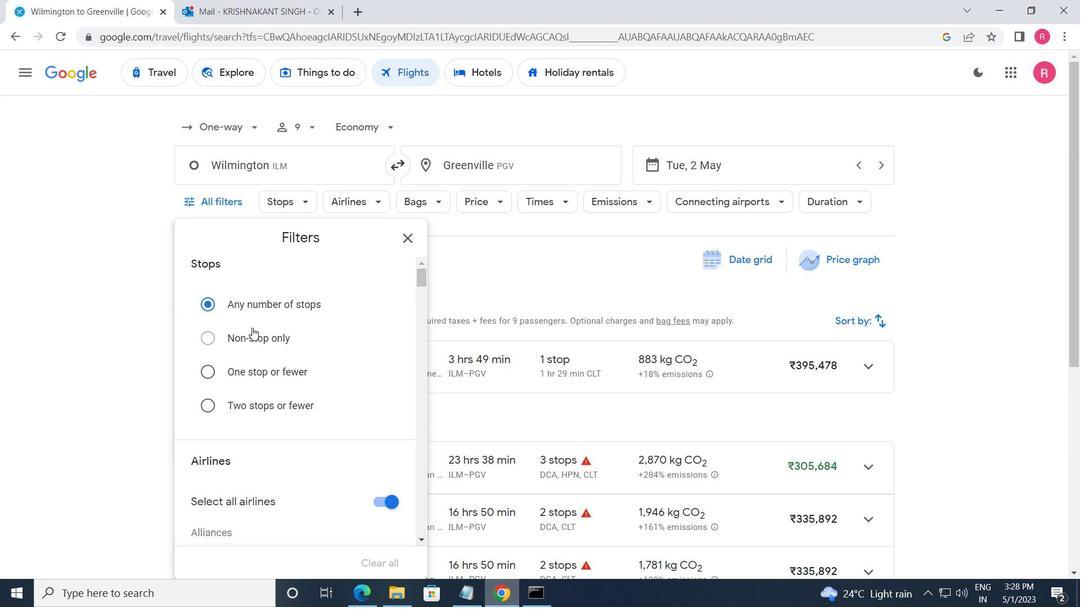 
Action: Mouse scrolled (252, 328) with delta (0, 0)
Screenshot: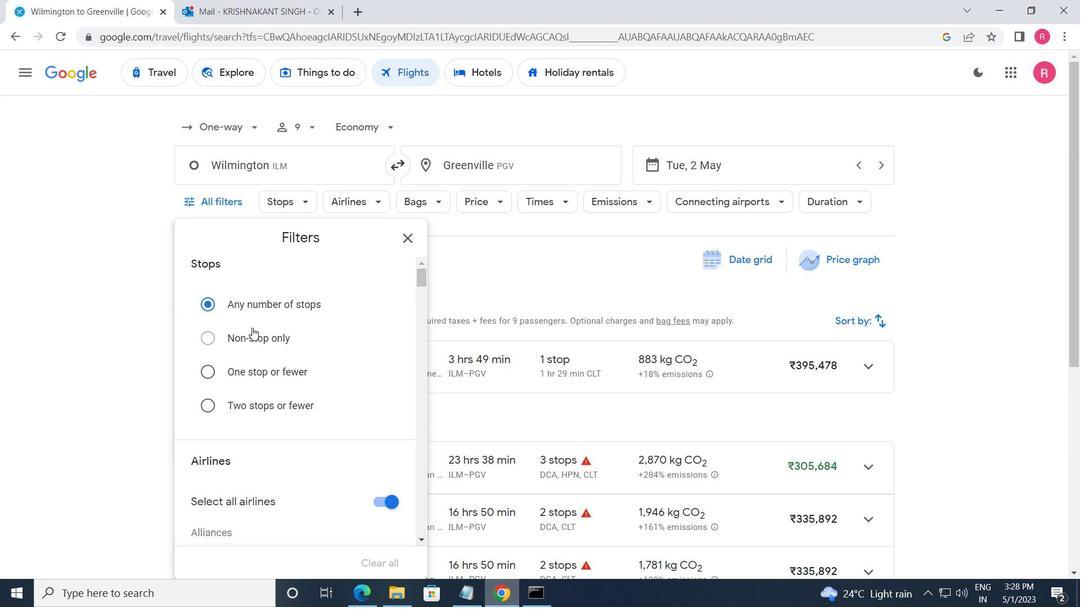 
Action: Mouse scrolled (252, 328) with delta (0, 0)
Screenshot: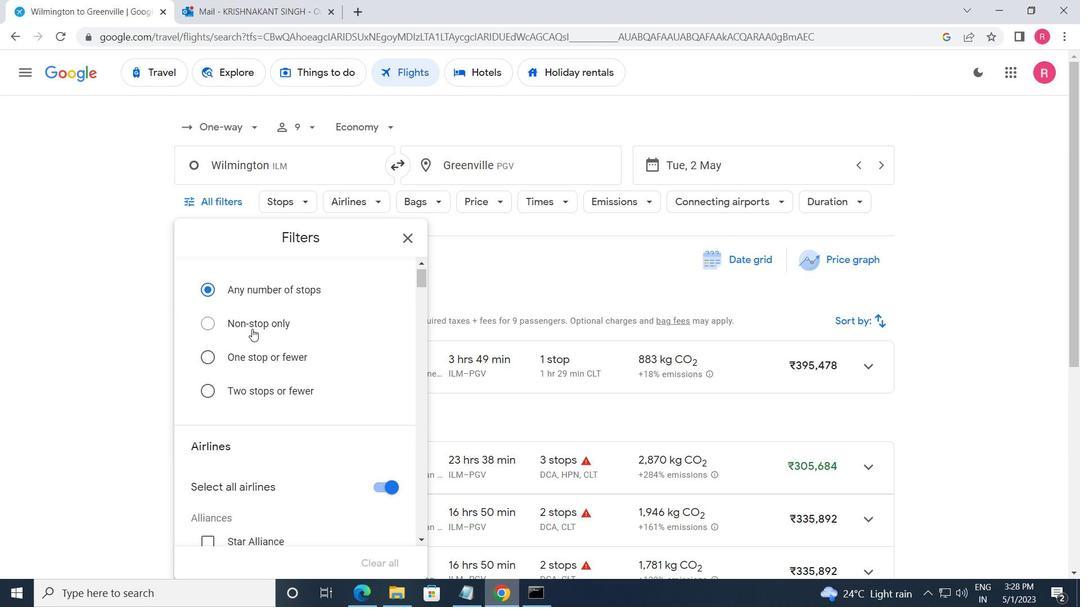 
Action: Mouse moved to (252, 329)
Screenshot: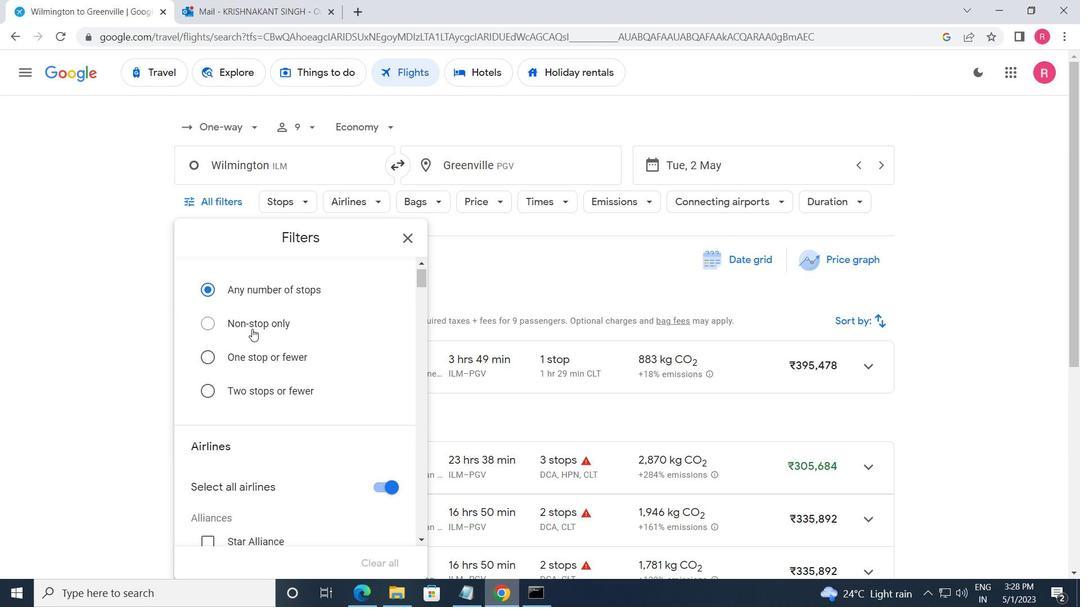 
Action: Mouse scrolled (252, 329) with delta (0, 0)
Screenshot: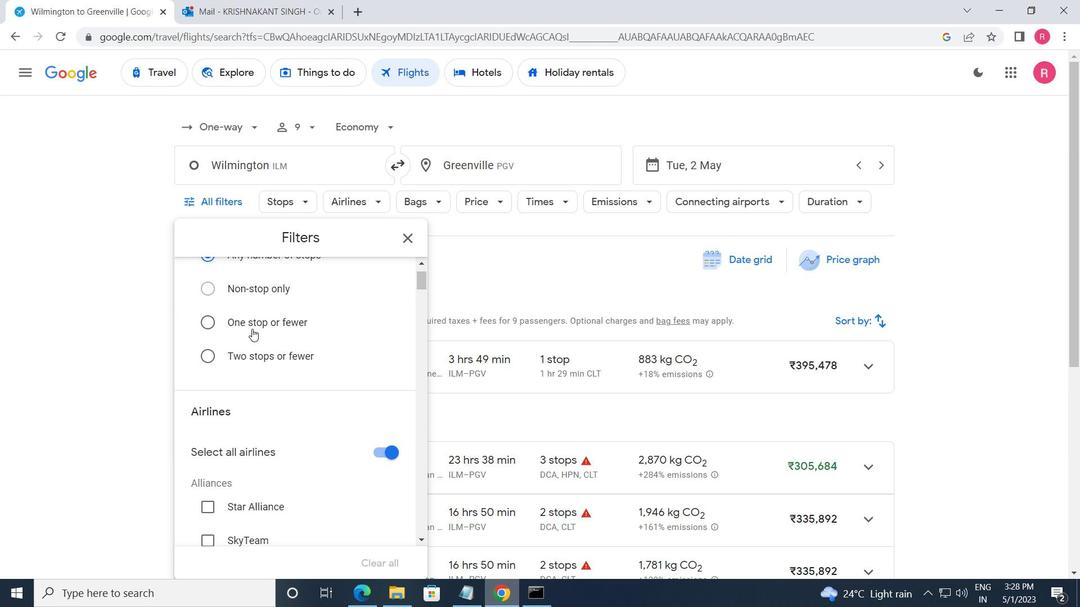 
Action: Mouse scrolled (252, 329) with delta (0, 0)
Screenshot: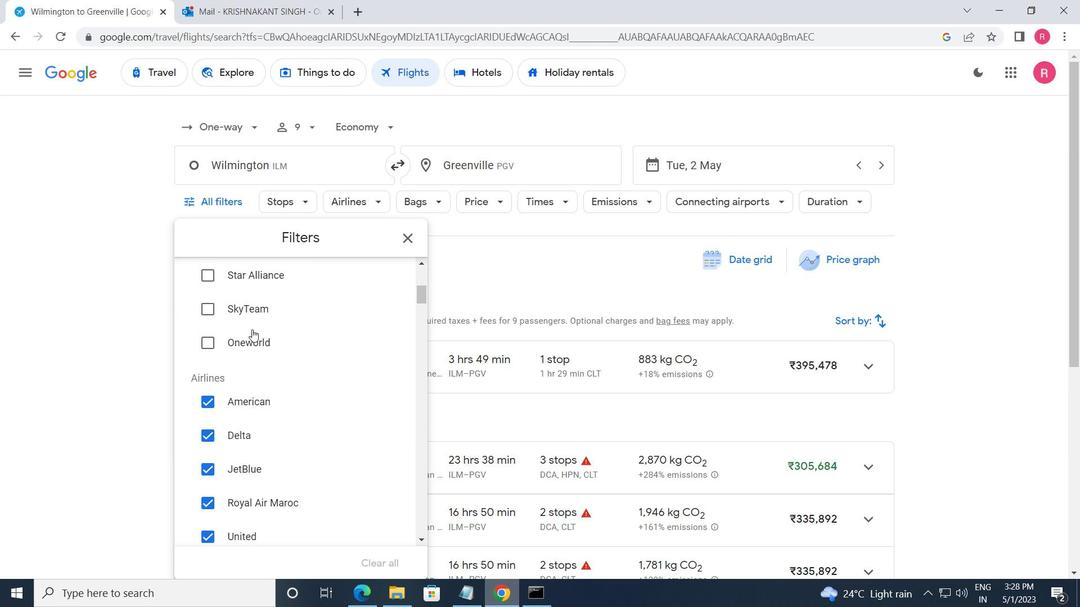 
Action: Mouse scrolled (252, 330) with delta (0, 0)
Screenshot: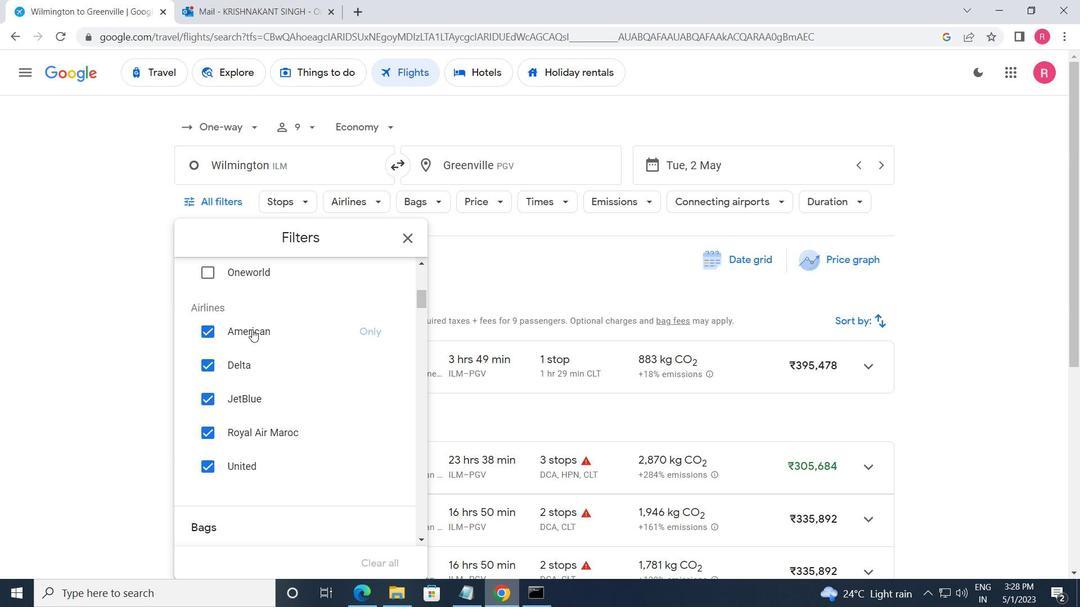 
Action: Mouse moved to (263, 329)
Screenshot: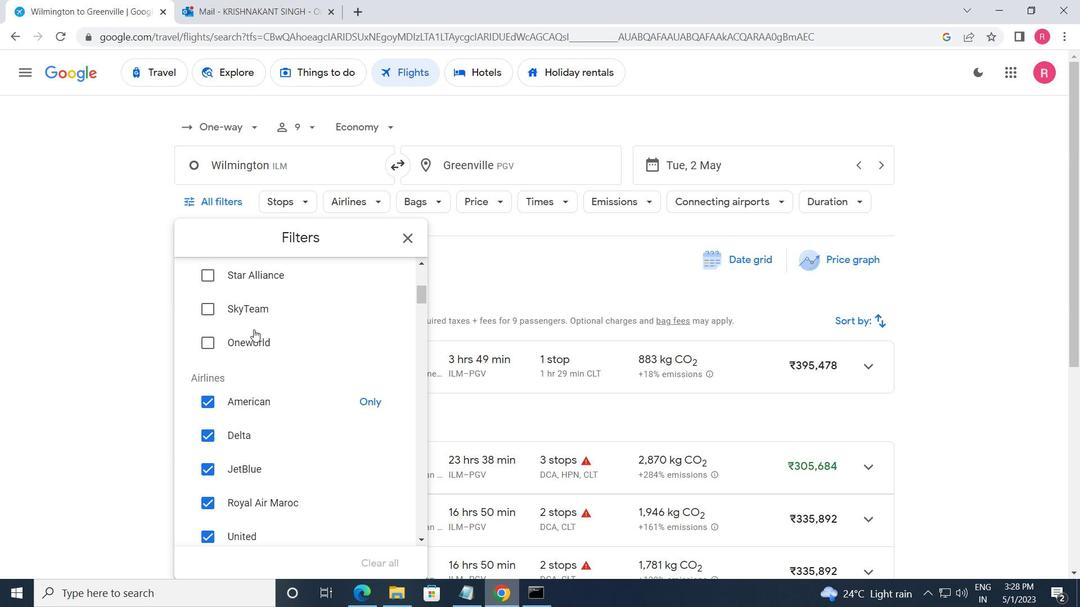 
Action: Mouse scrolled (263, 330) with delta (0, 0)
Screenshot: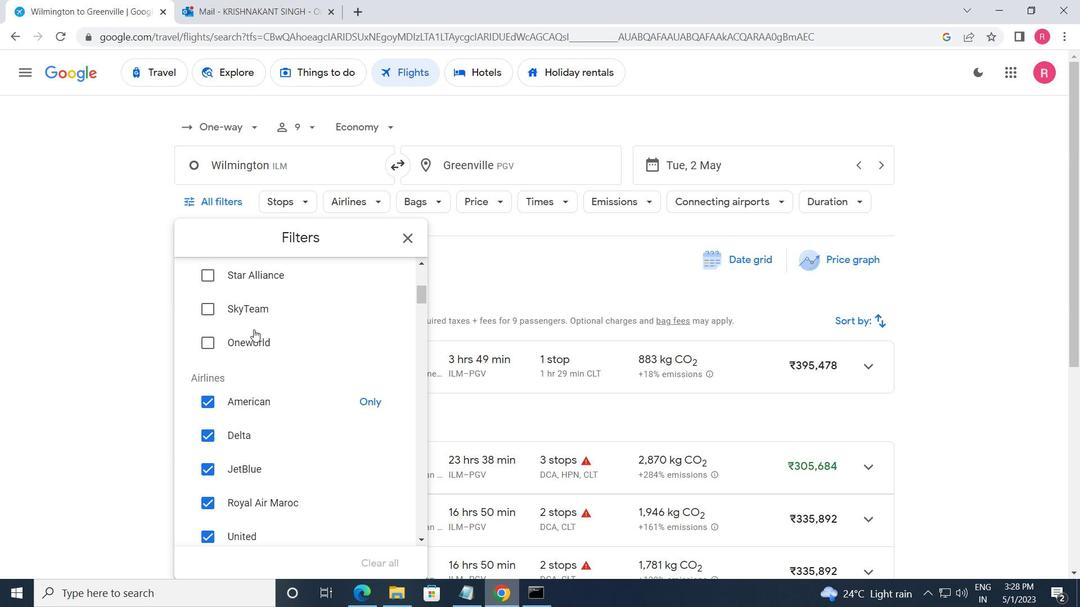 
Action: Mouse scrolled (263, 330) with delta (0, 0)
Screenshot: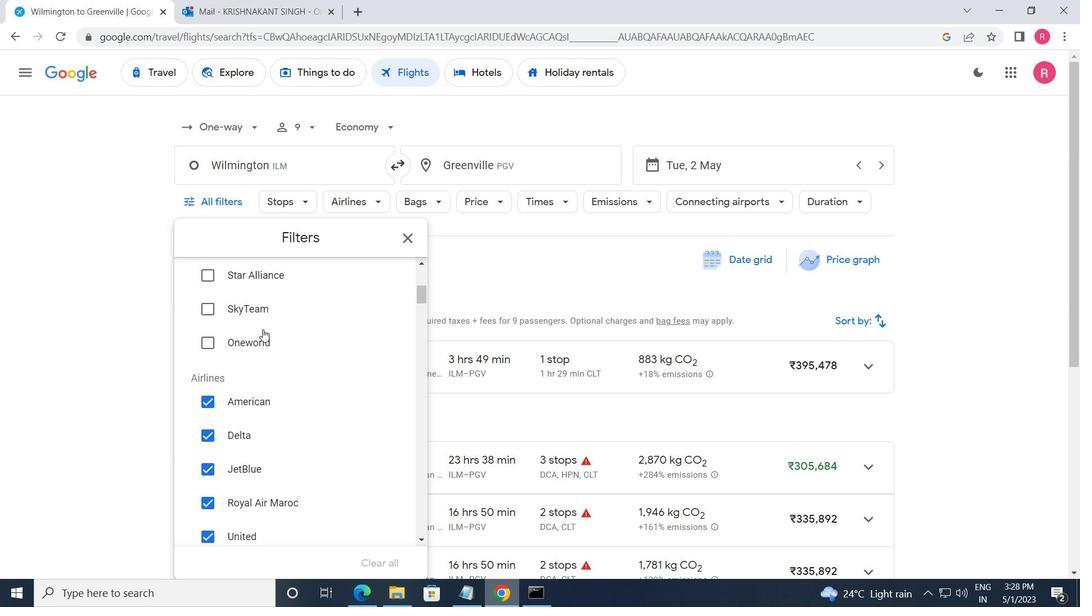 
Action: Mouse moved to (384, 359)
Screenshot: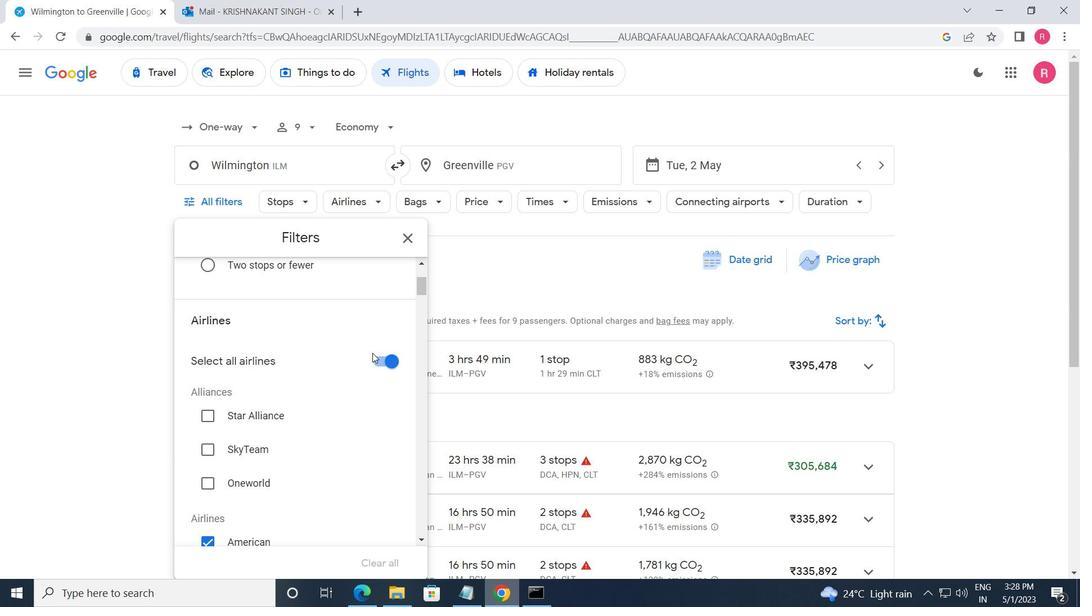 
Action: Mouse pressed left at (384, 359)
Screenshot: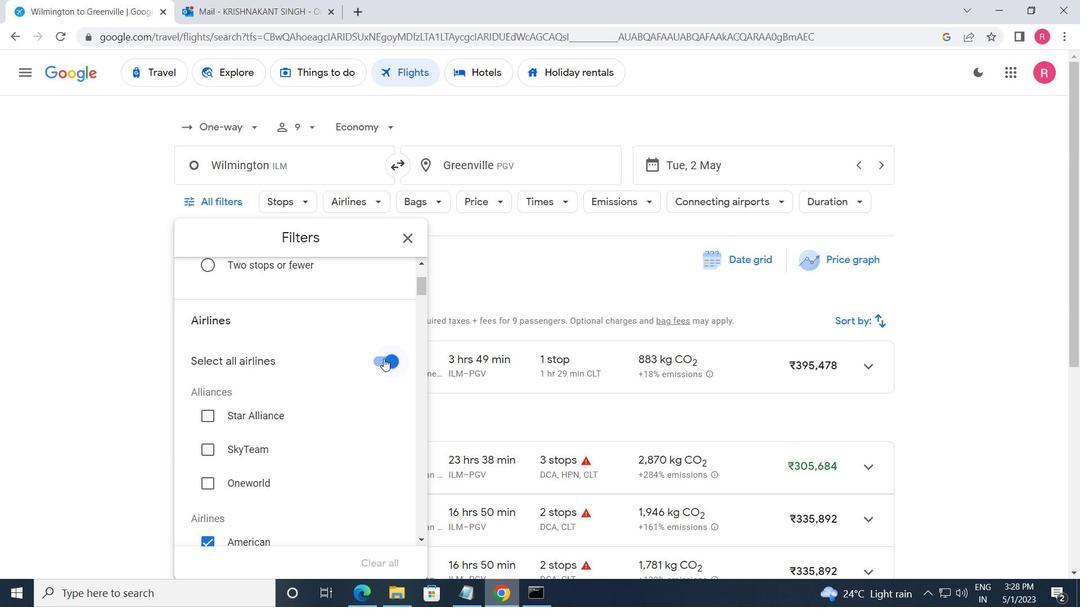 
Action: Mouse moved to (336, 396)
Screenshot: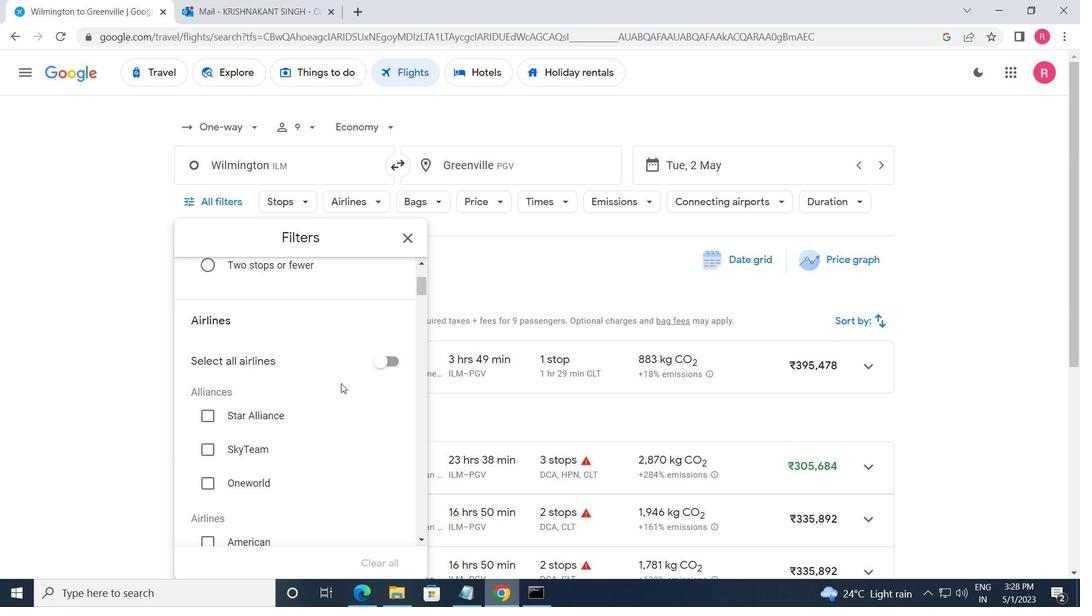 
Action: Mouse scrolled (336, 395) with delta (0, 0)
Screenshot: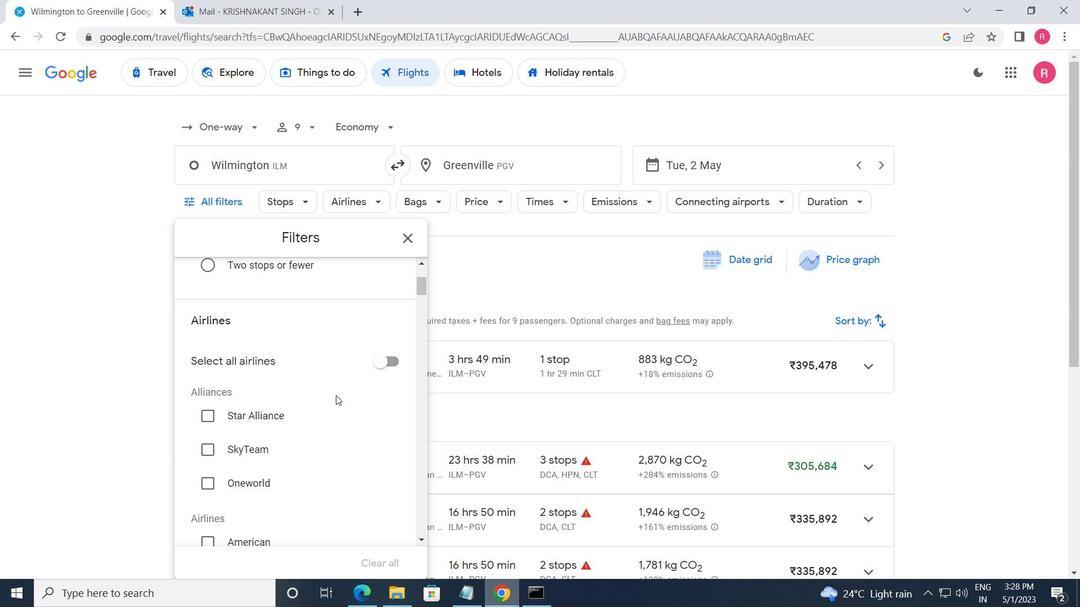 
Action: Mouse scrolled (336, 395) with delta (0, 0)
Screenshot: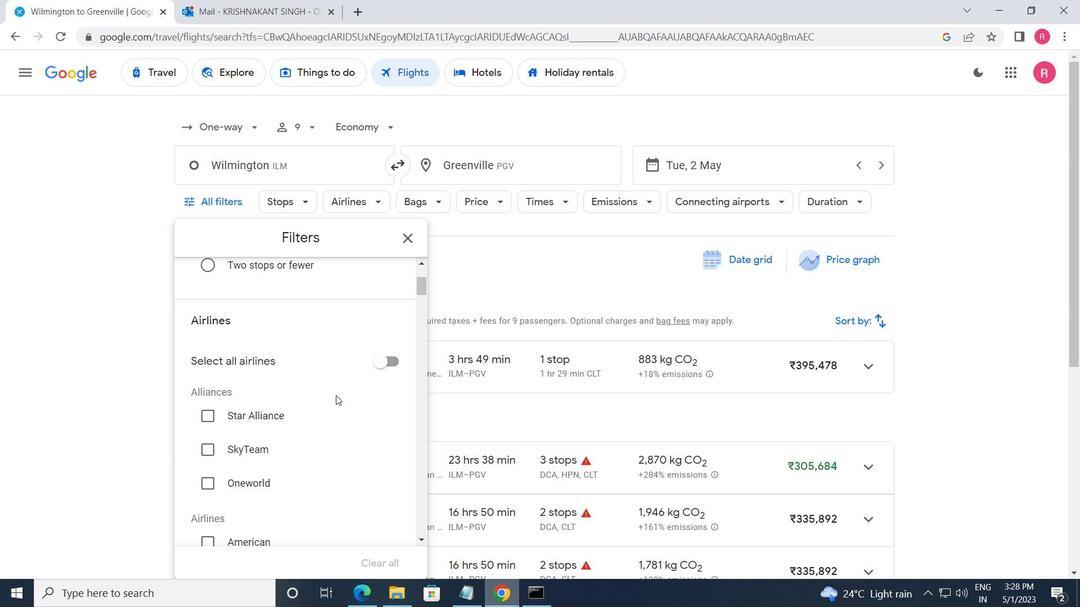 
Action: Mouse scrolled (336, 395) with delta (0, 0)
Screenshot: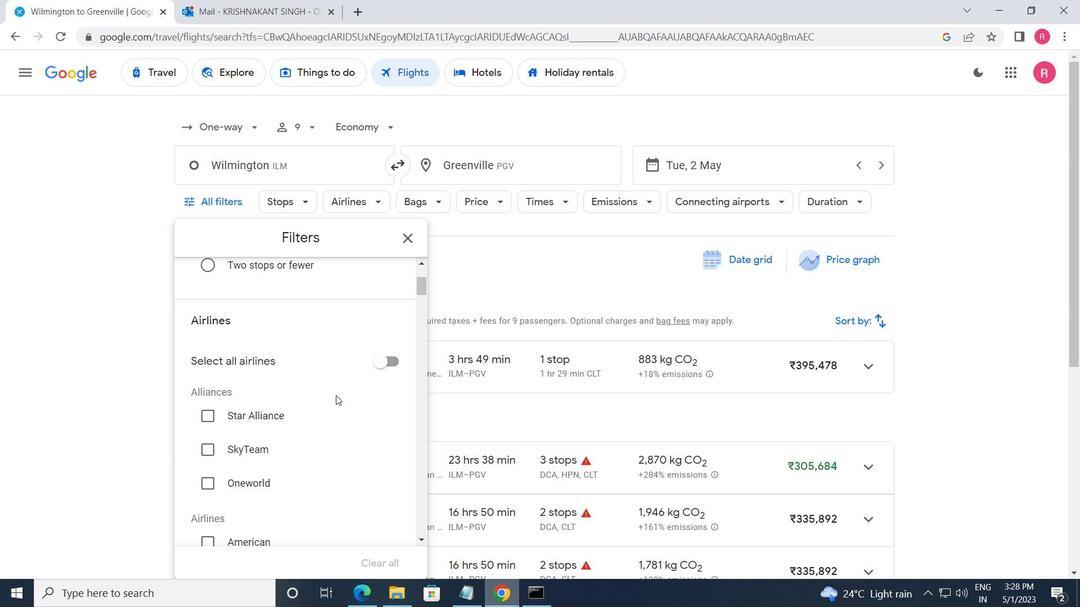 
Action: Mouse scrolled (336, 395) with delta (0, 0)
Screenshot: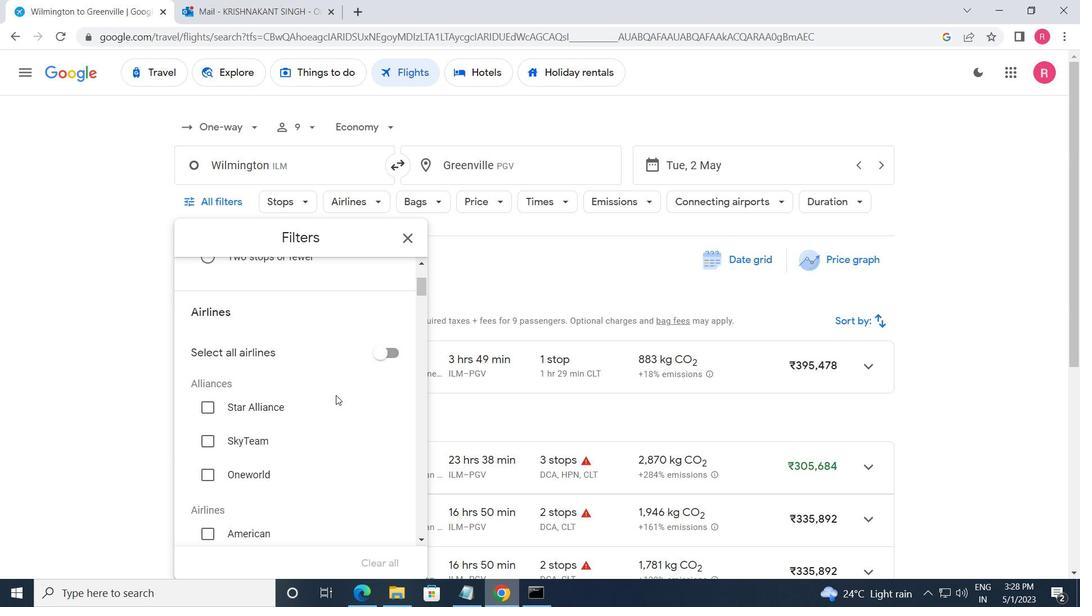 
Action: Mouse scrolled (336, 395) with delta (0, 0)
Screenshot: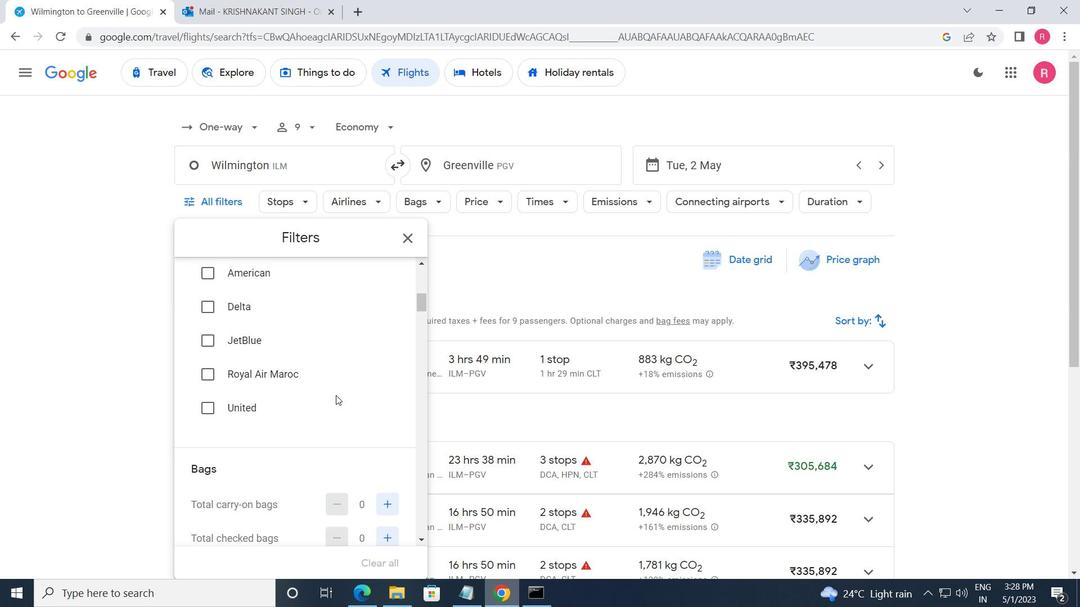 
Action: Mouse moved to (394, 455)
Screenshot: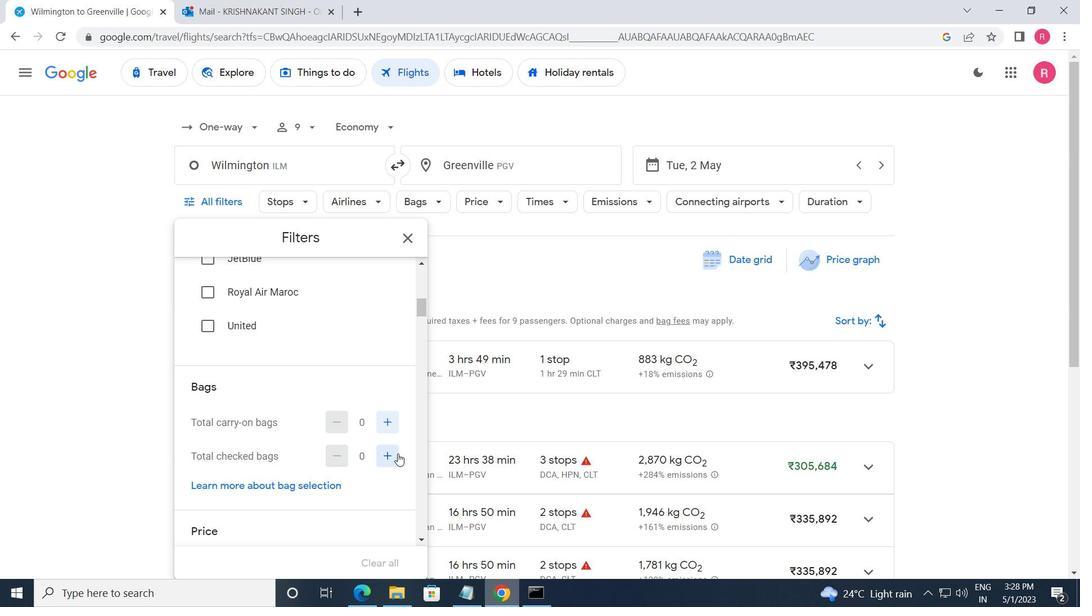 
Action: Mouse pressed left at (394, 455)
Screenshot: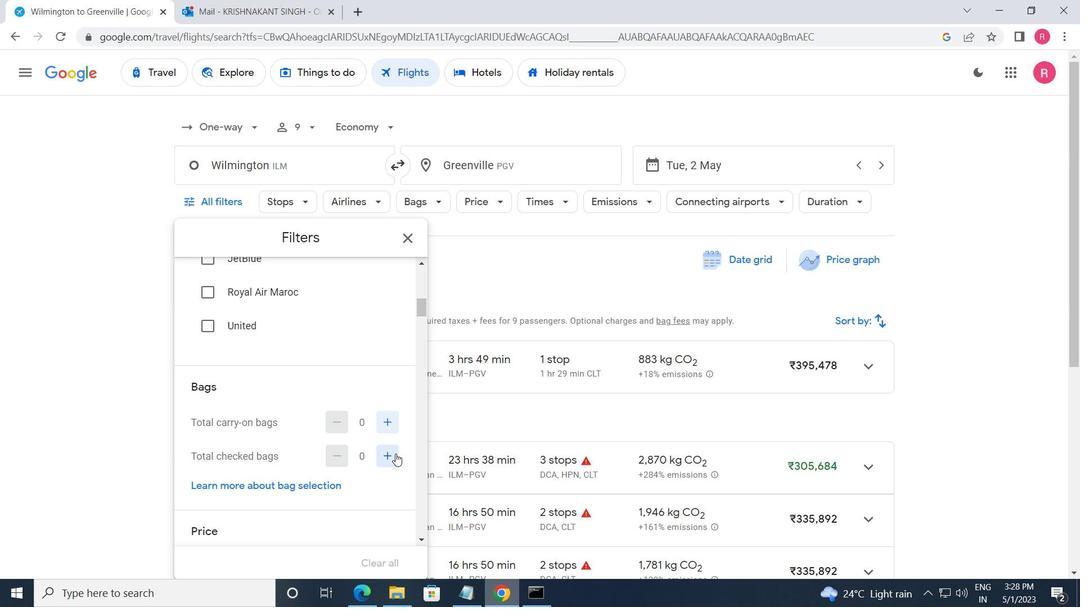 
Action: Mouse moved to (393, 455)
Screenshot: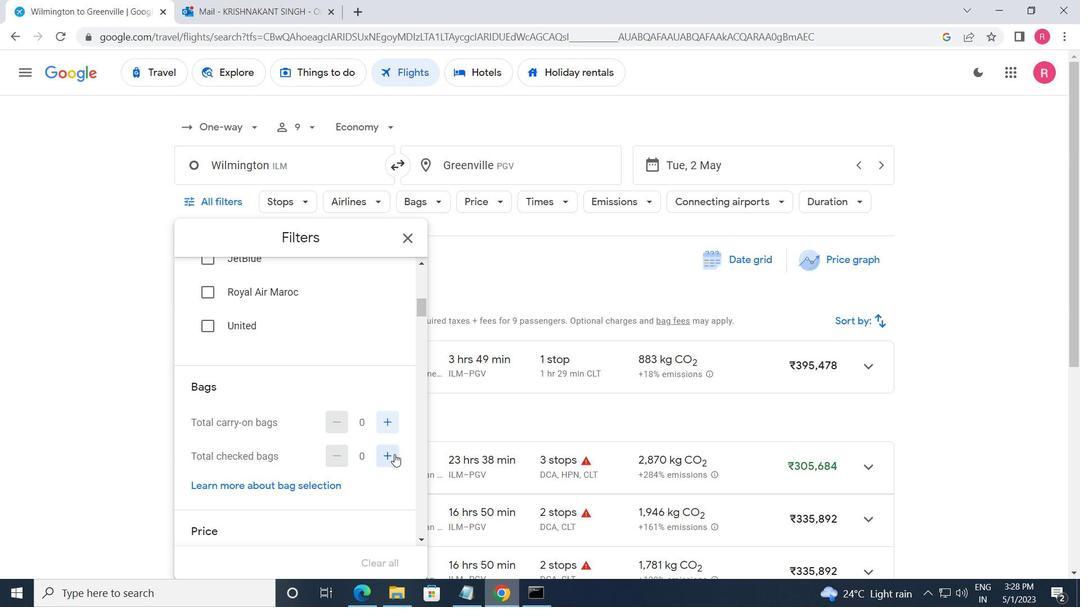 
Action: Mouse pressed left at (393, 455)
Screenshot: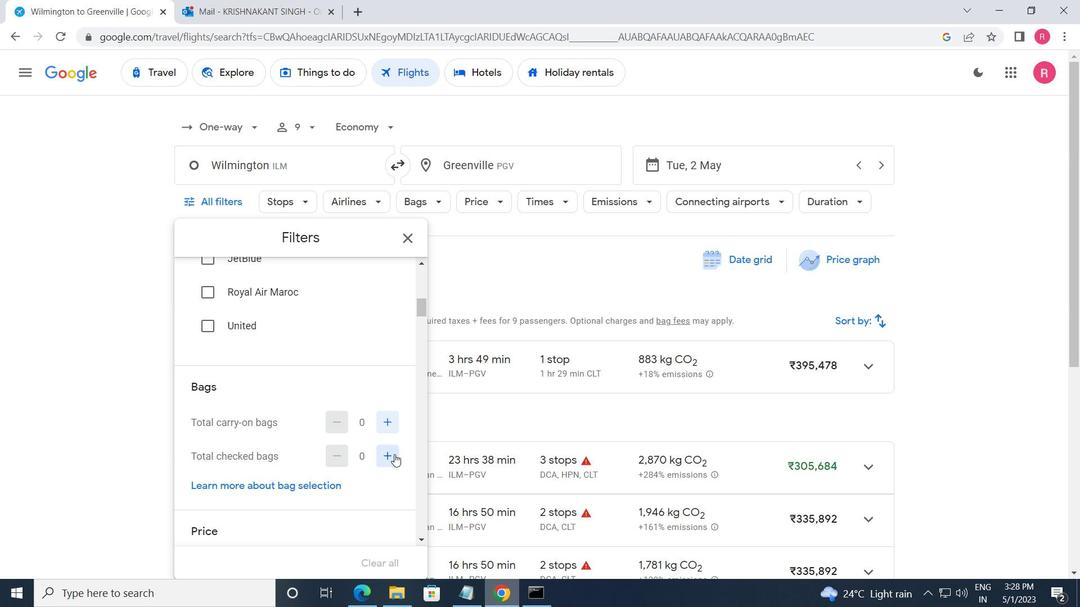 
Action: Mouse pressed left at (393, 455)
Screenshot: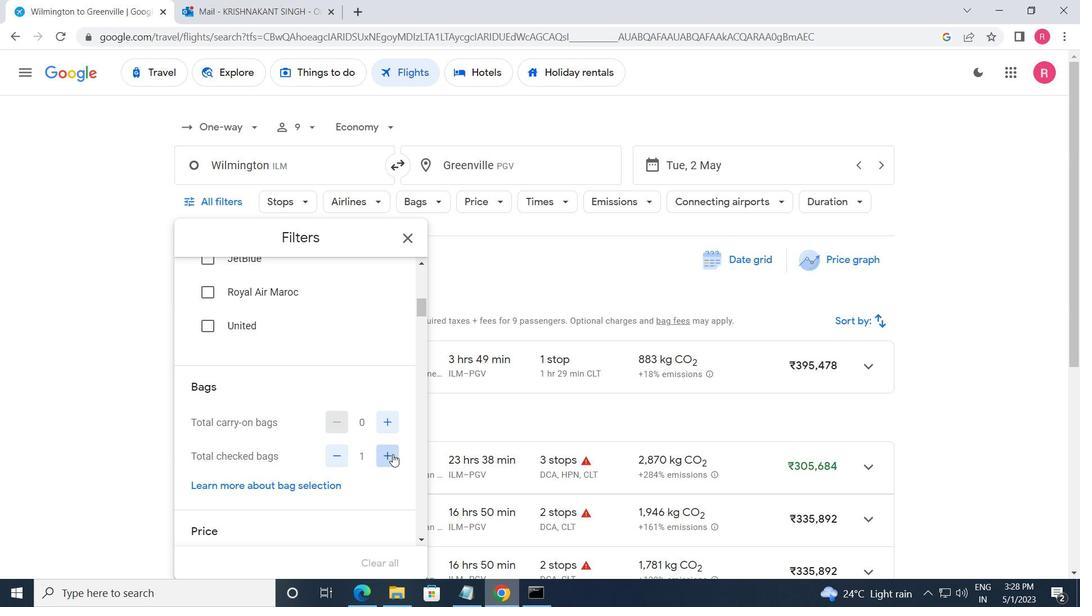 
Action: Mouse pressed left at (393, 455)
Screenshot: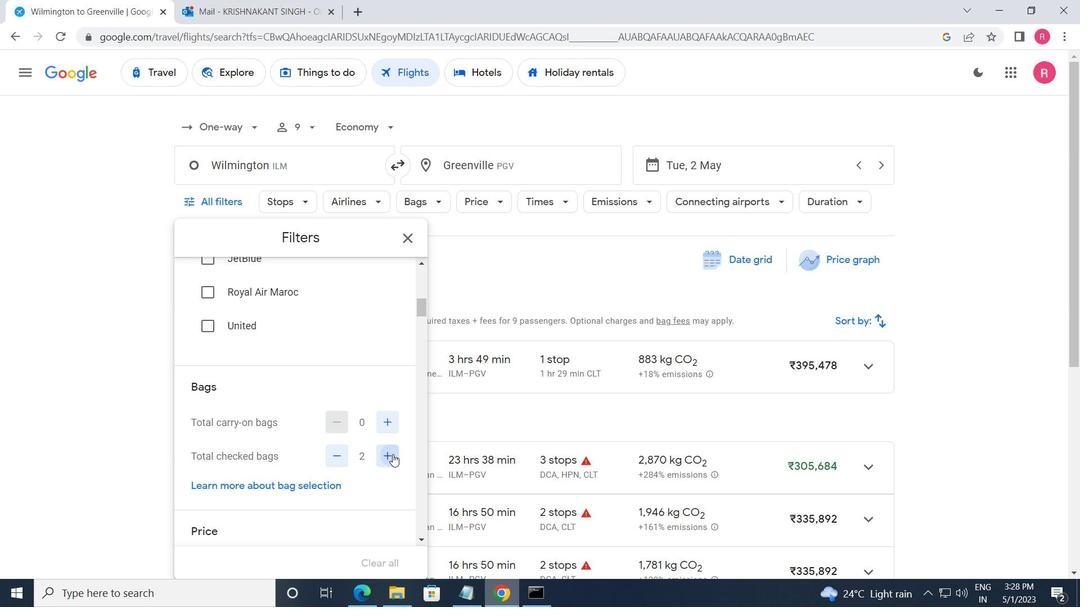 
Action: Mouse pressed left at (393, 455)
Screenshot: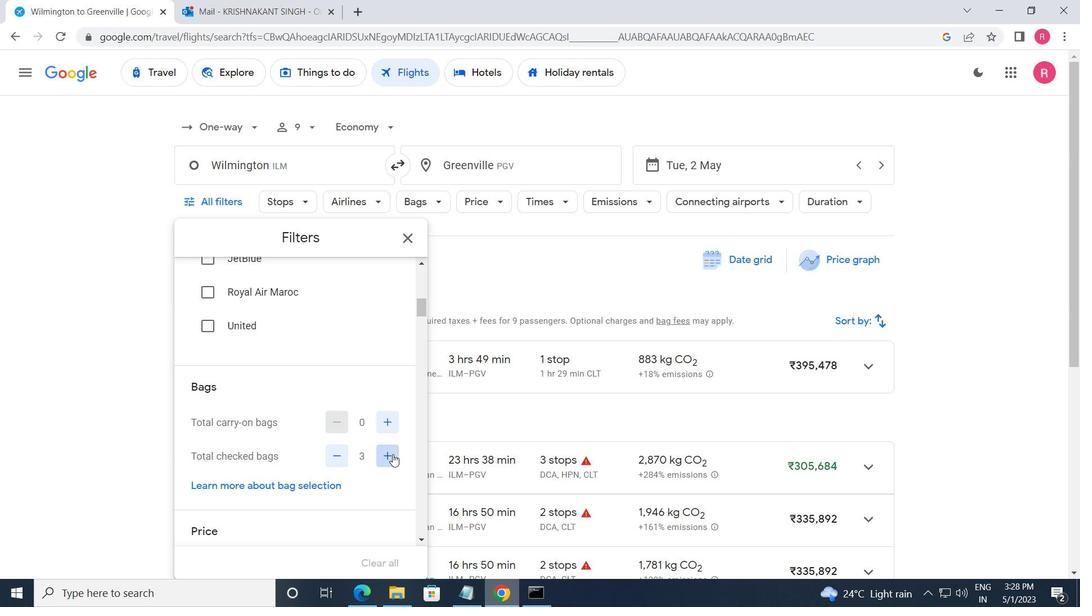
Action: Mouse pressed left at (393, 455)
Screenshot: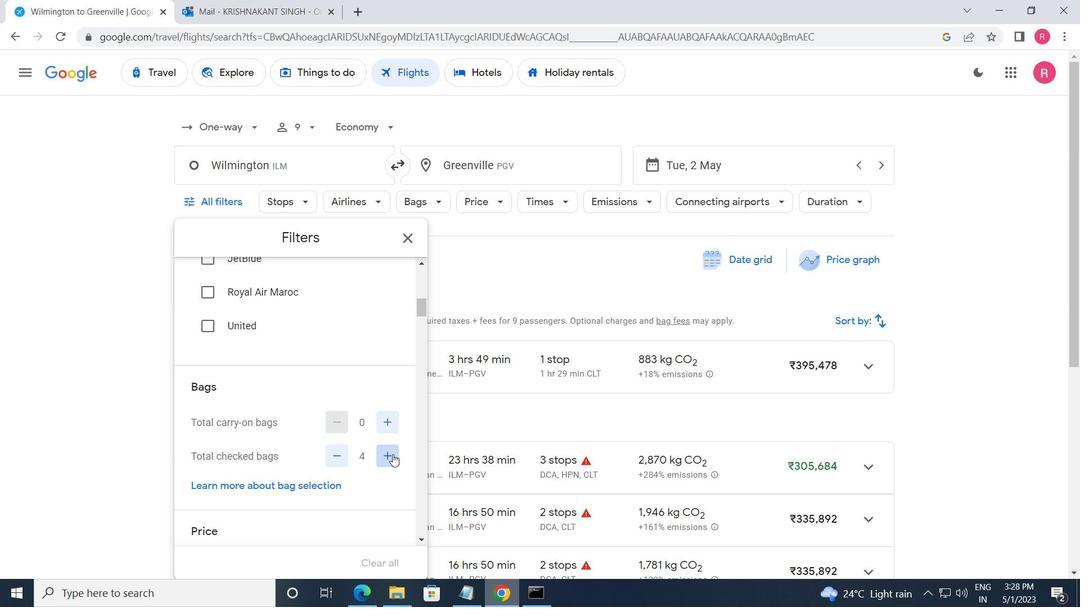 
Action: Mouse pressed left at (393, 455)
Screenshot: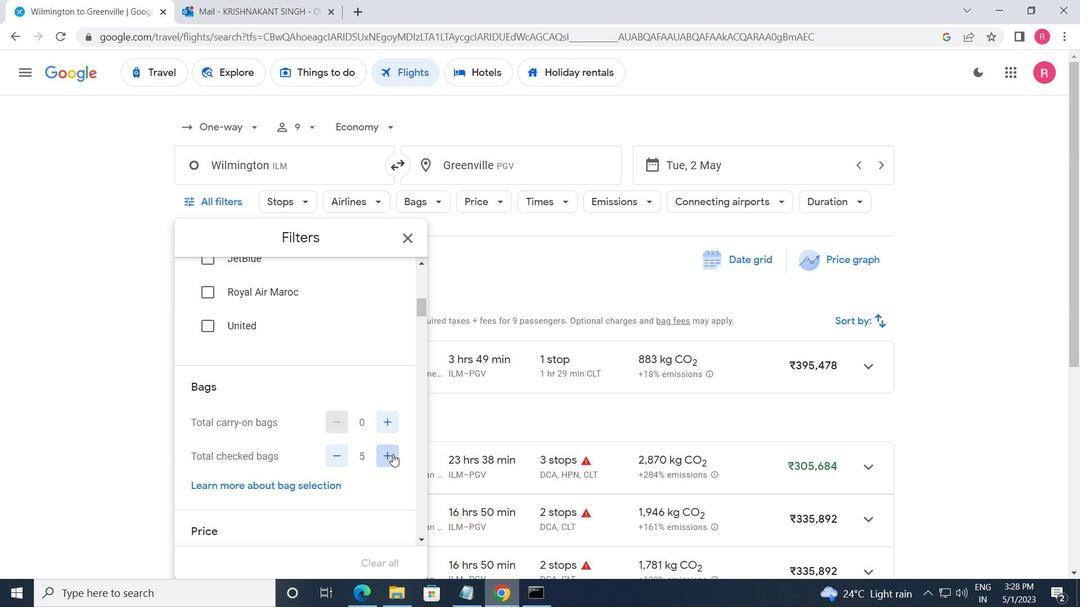 
Action: Mouse pressed left at (393, 455)
Screenshot: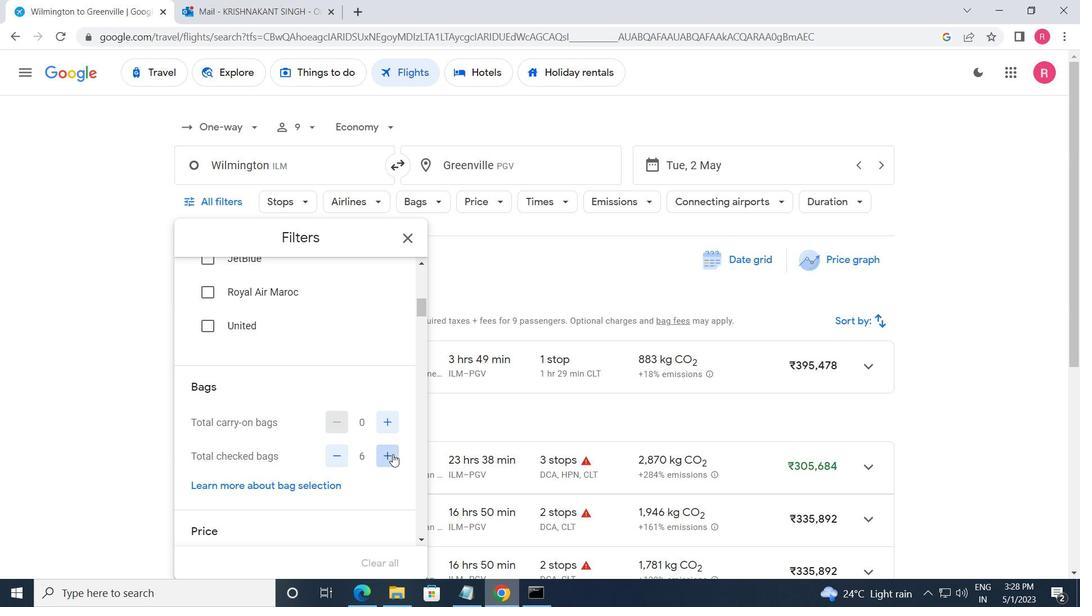 
Action: Mouse pressed left at (393, 455)
Screenshot: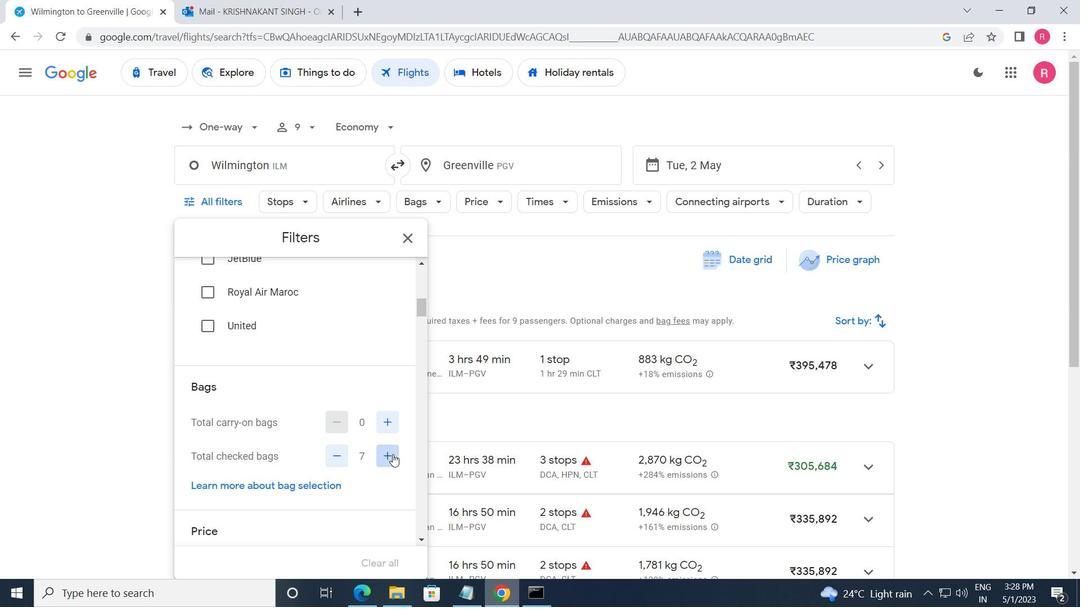 
Action: Mouse pressed left at (393, 455)
Screenshot: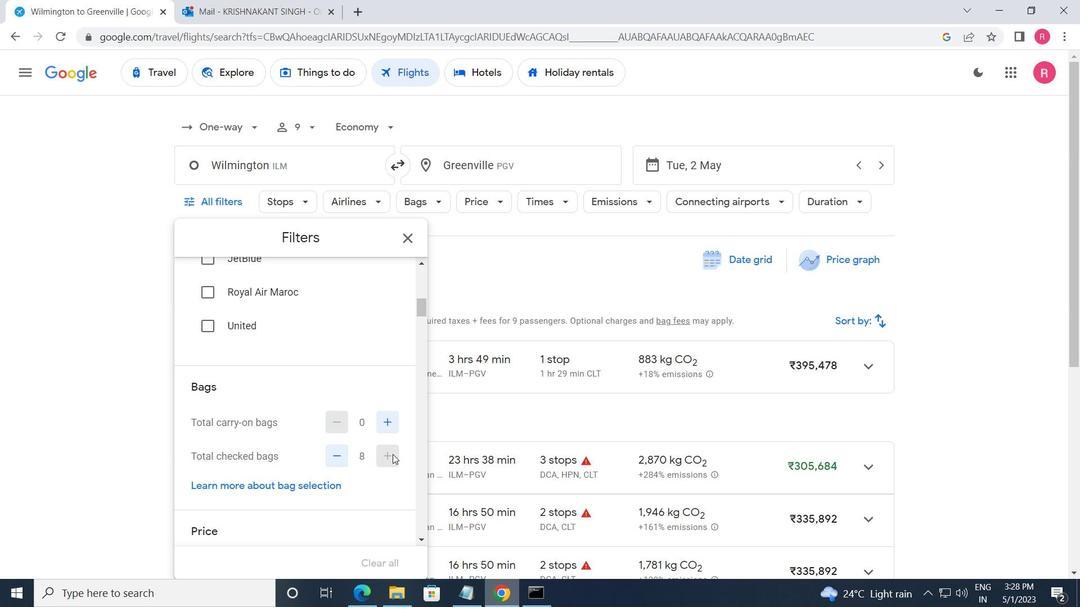 
Action: Mouse moved to (392, 455)
Screenshot: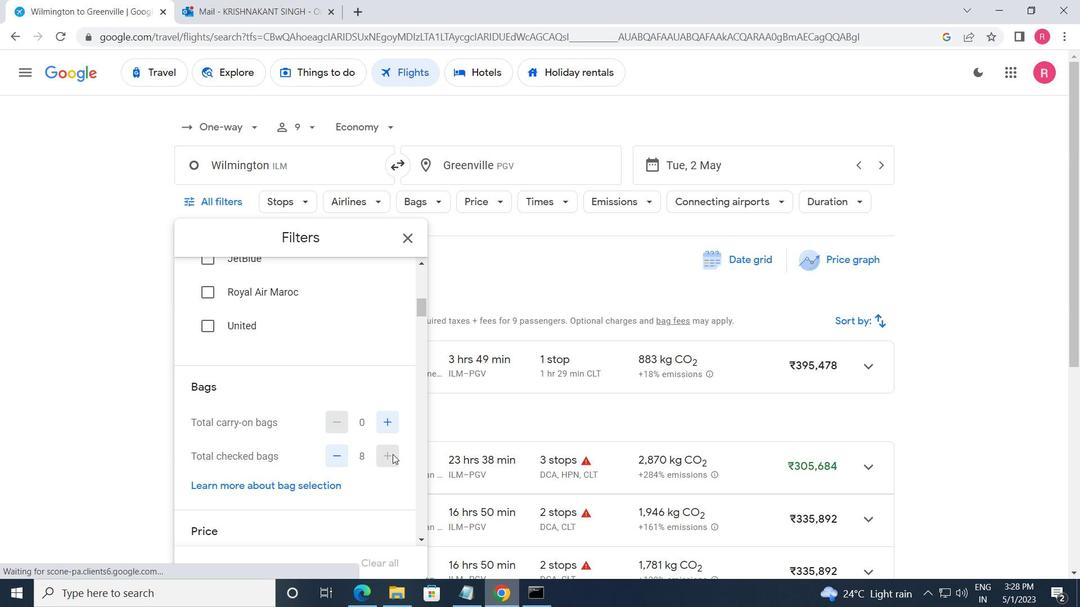 
Action: Mouse scrolled (392, 454) with delta (0, 0)
Screenshot: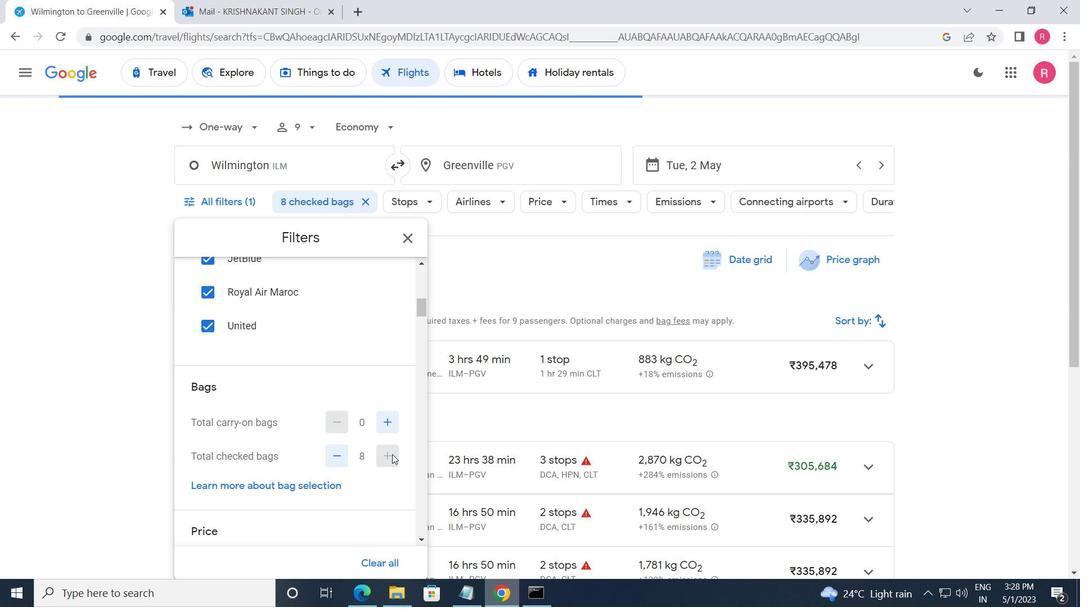 
Action: Mouse scrolled (392, 454) with delta (0, 0)
Screenshot: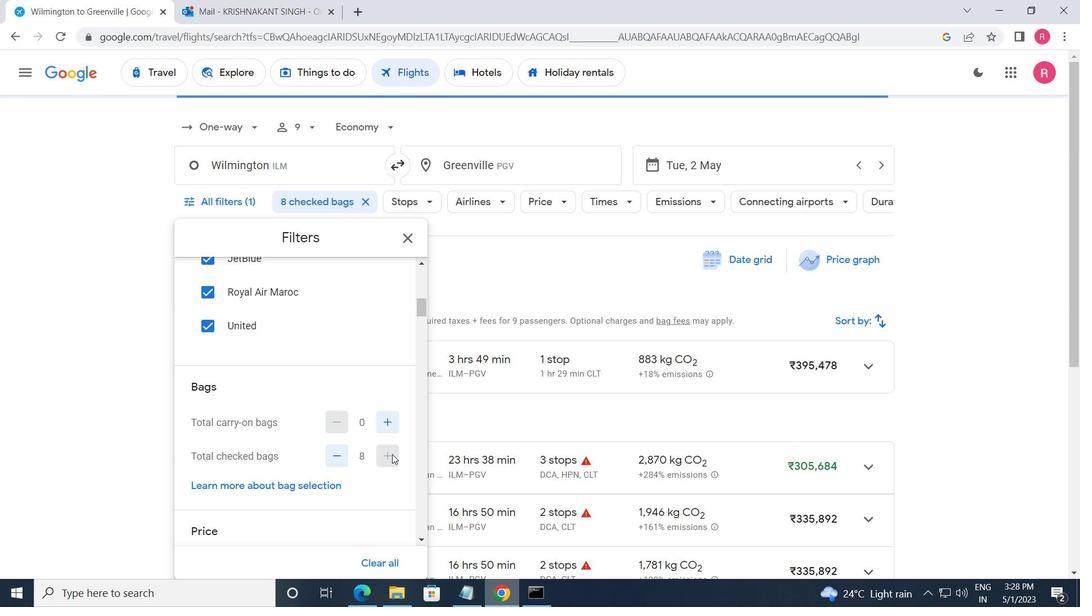 
Action: Mouse pressed left at (392, 455)
Screenshot: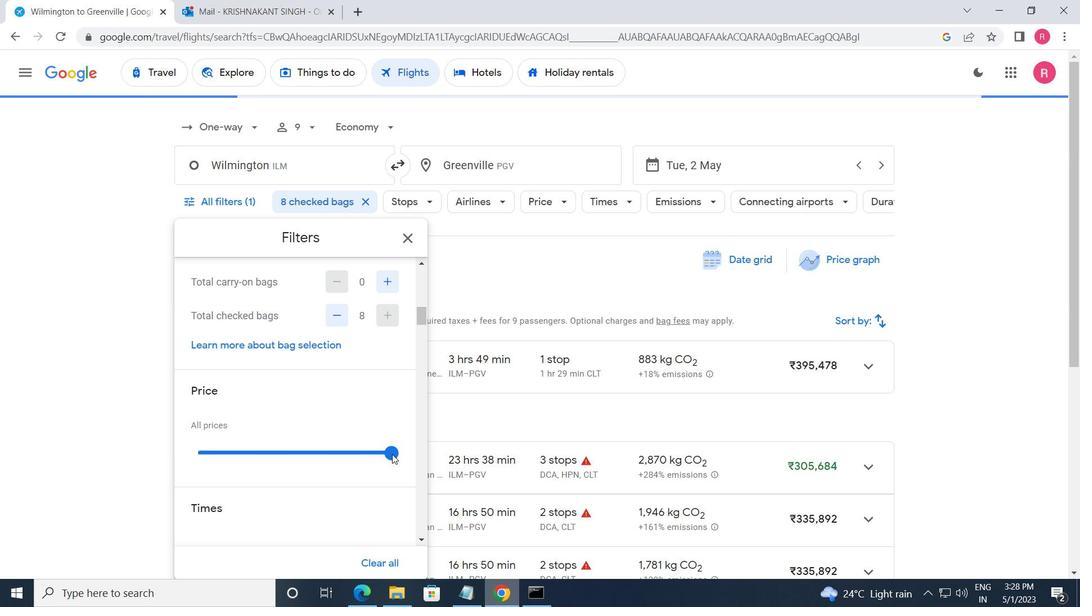 
Action: Mouse moved to (387, 450)
Screenshot: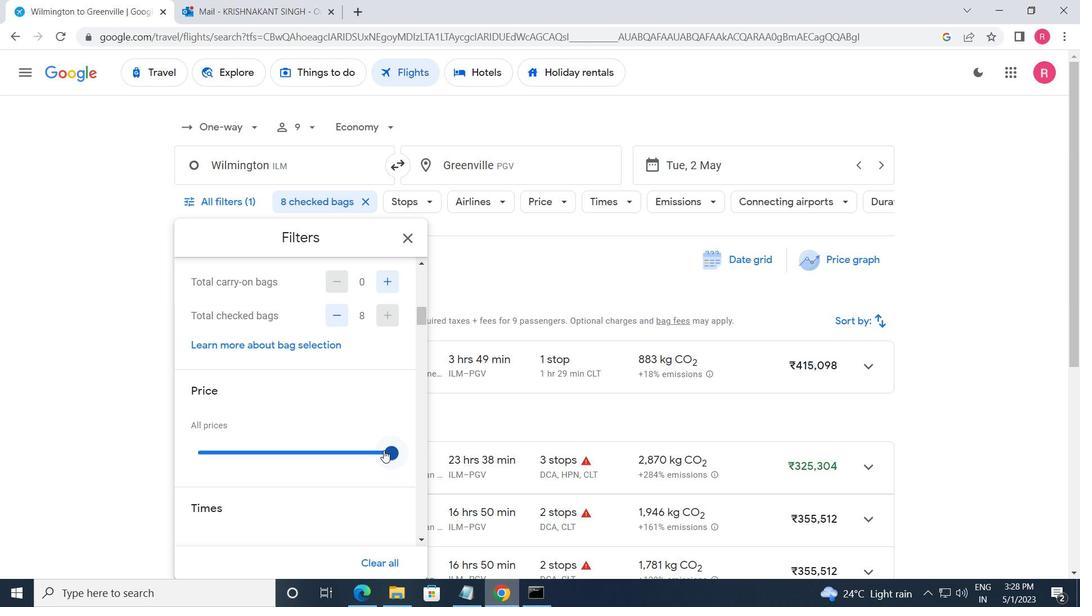 
Action: Mouse pressed left at (387, 450)
Screenshot: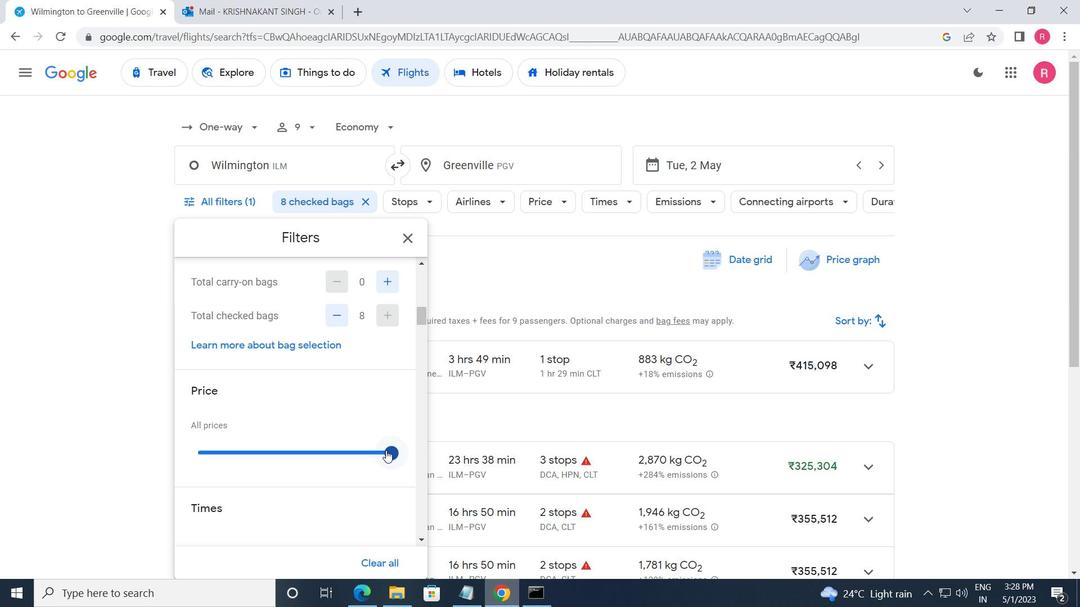 
Action: Mouse moved to (317, 427)
Screenshot: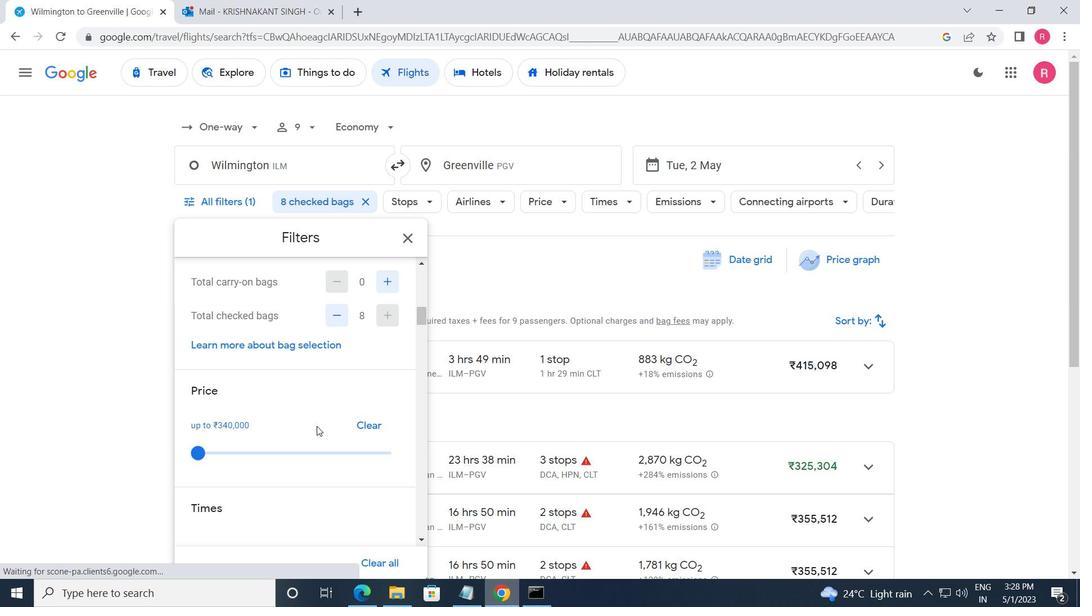 
Action: Mouse scrolled (317, 426) with delta (0, 0)
Screenshot: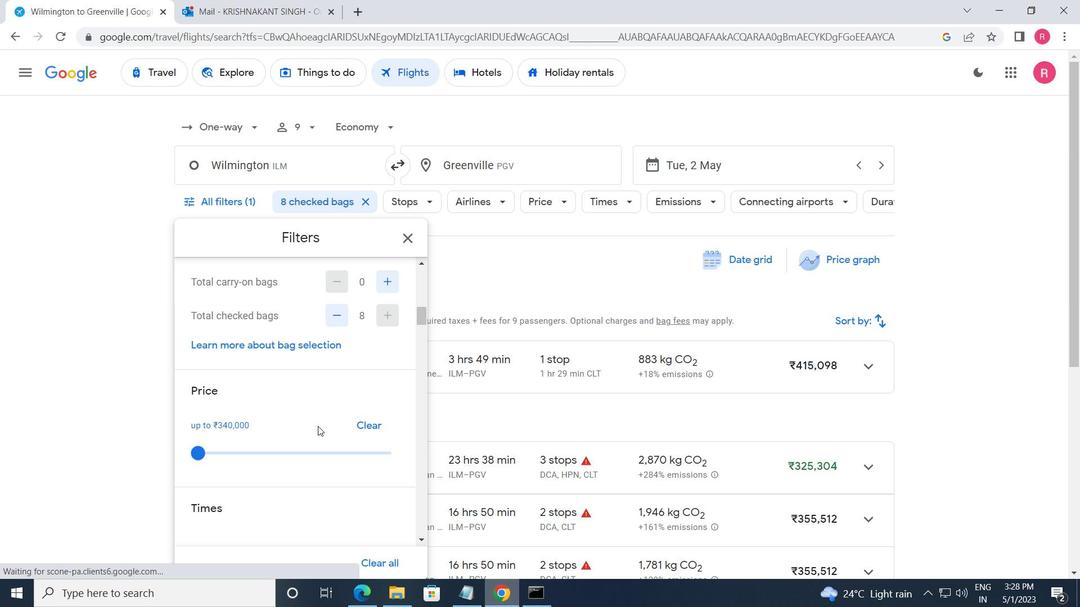
Action: Mouse moved to (319, 427)
Screenshot: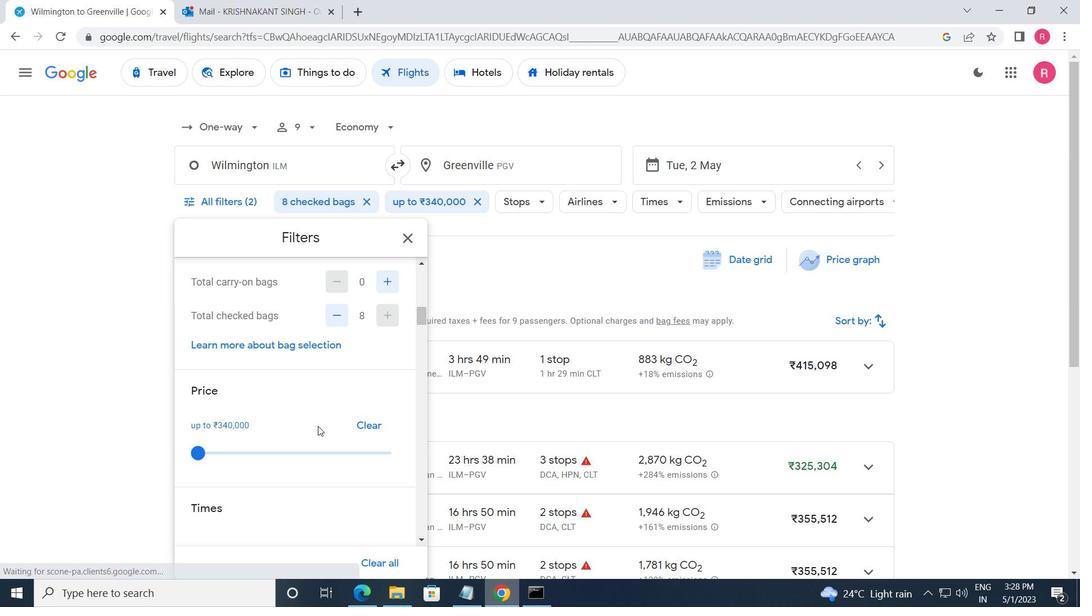 
Action: Mouse scrolled (319, 426) with delta (0, 0)
Screenshot: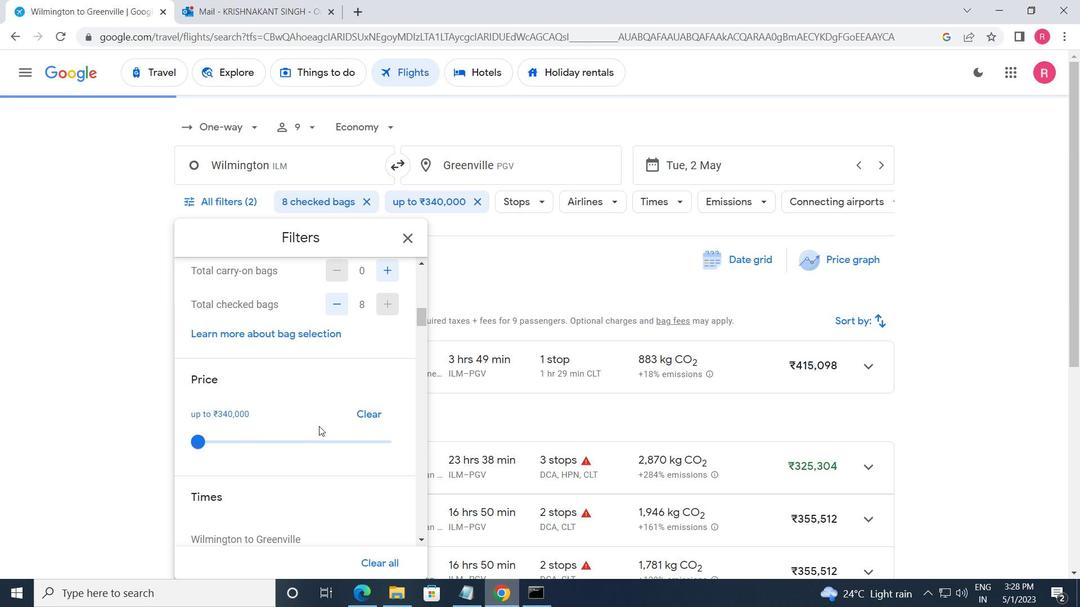 
Action: Mouse moved to (319, 427)
Screenshot: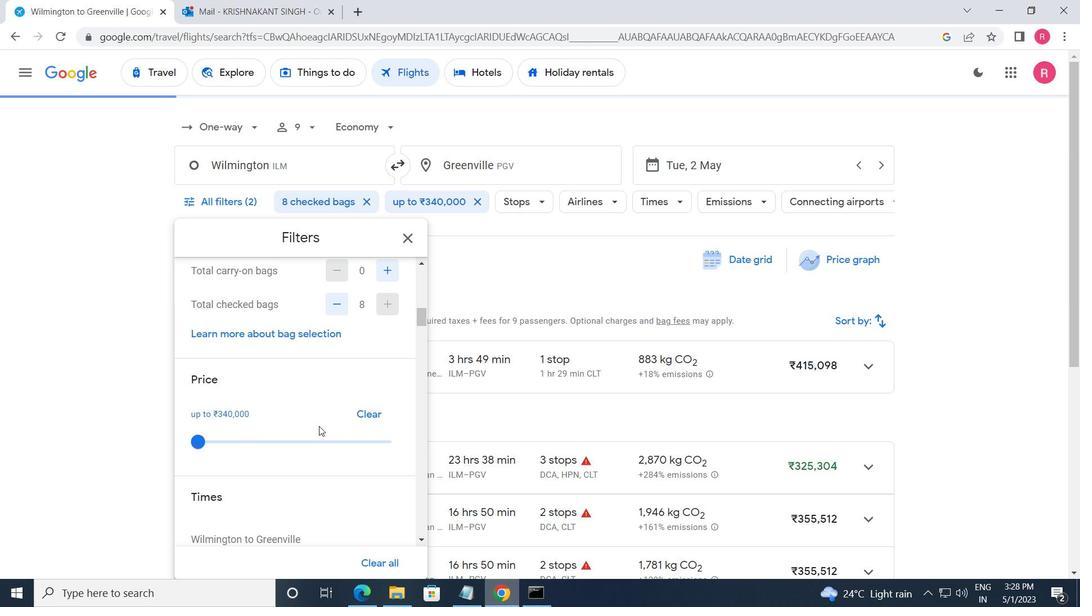 
Action: Mouse scrolled (319, 426) with delta (0, 0)
Screenshot: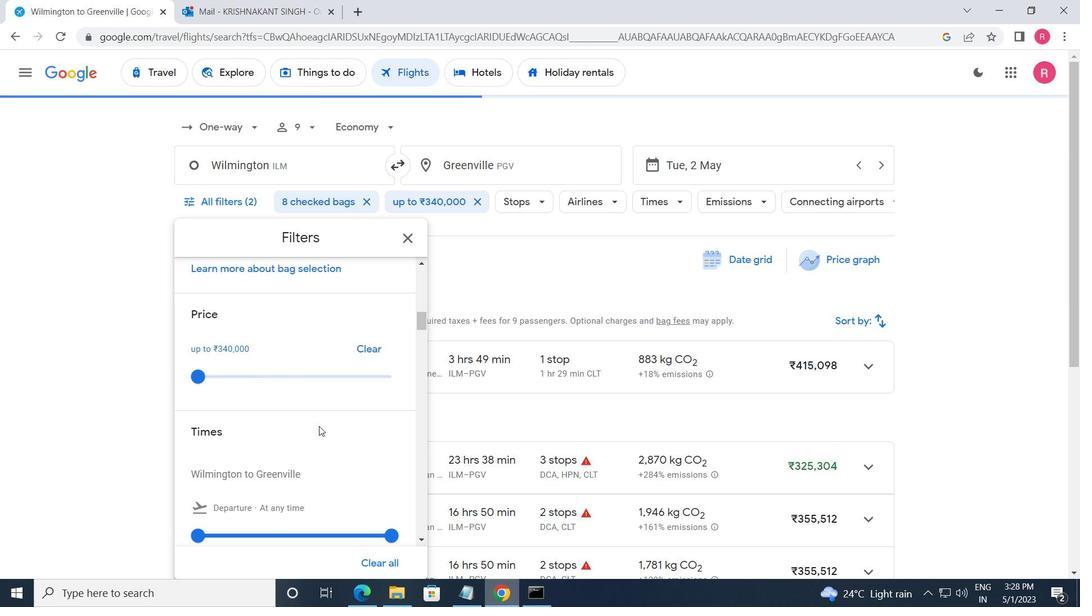 
Action: Mouse scrolled (319, 426) with delta (0, 0)
Screenshot: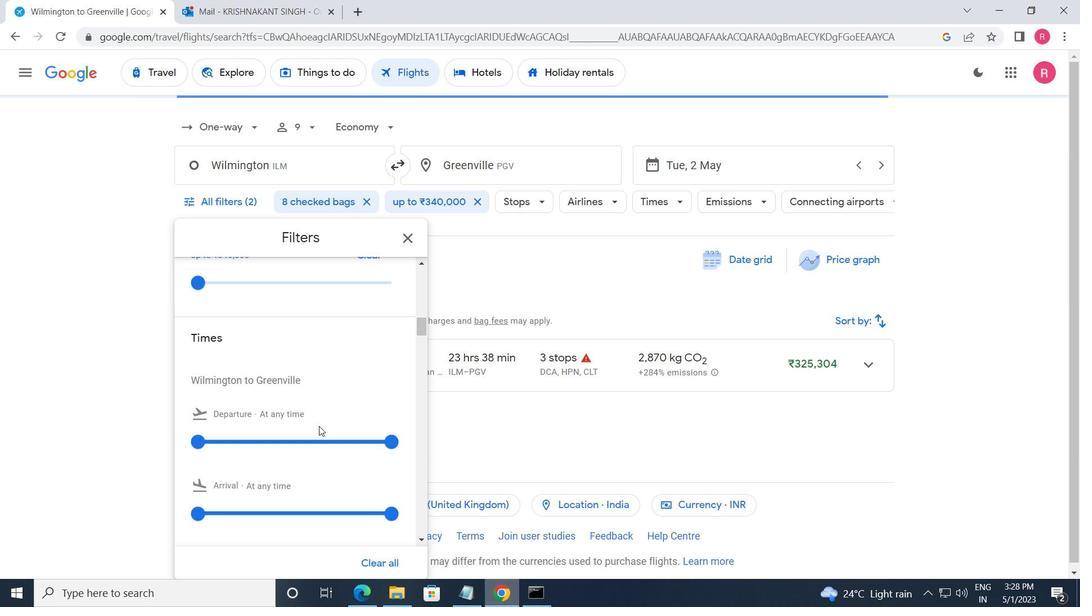 
Action: Mouse moved to (196, 334)
Screenshot: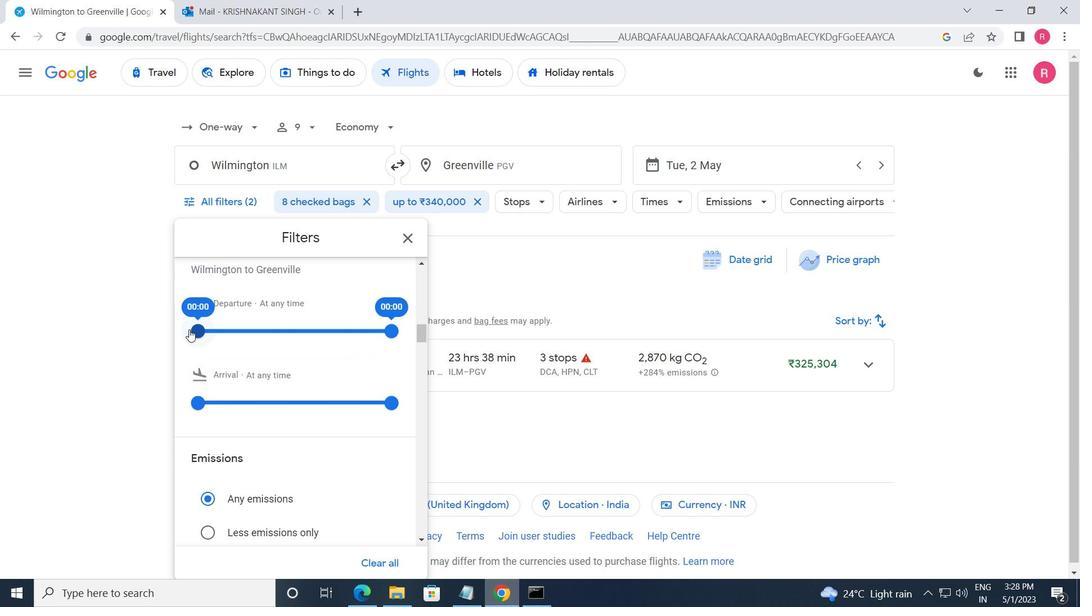 
Action: Mouse pressed left at (196, 334)
Screenshot: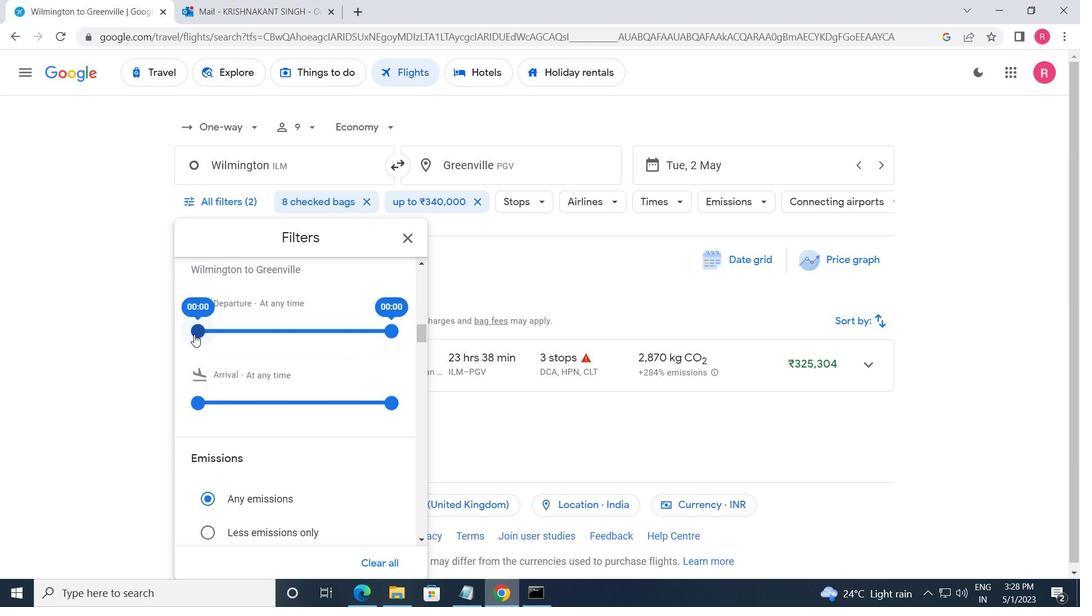 
Action: Mouse moved to (390, 329)
Screenshot: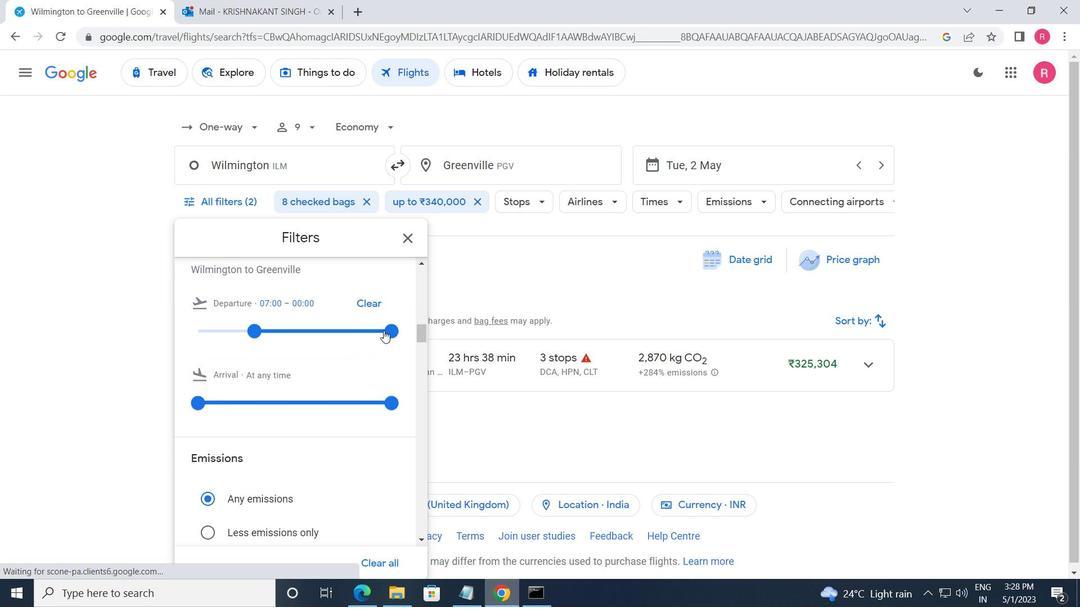
Action: Mouse pressed left at (390, 329)
Screenshot: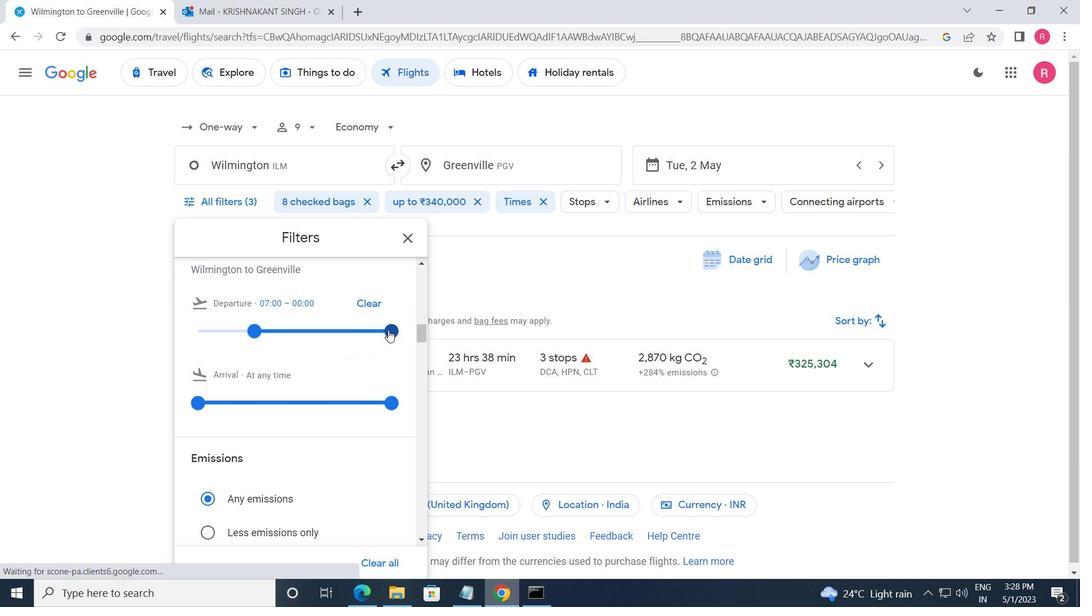 
Action: Mouse moved to (410, 245)
Screenshot: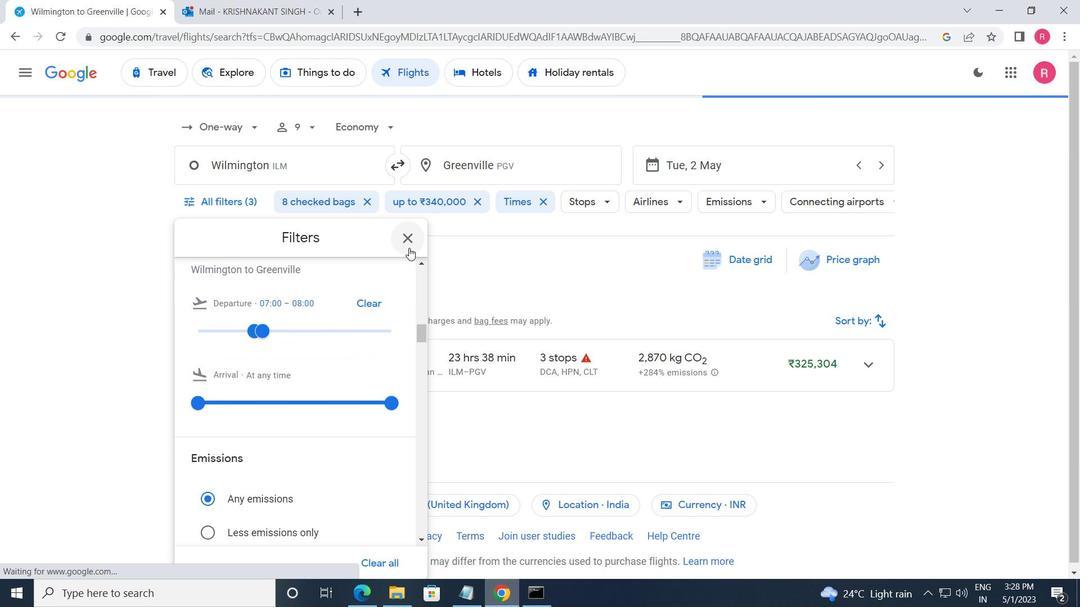 
Action: Mouse pressed left at (410, 245)
Screenshot: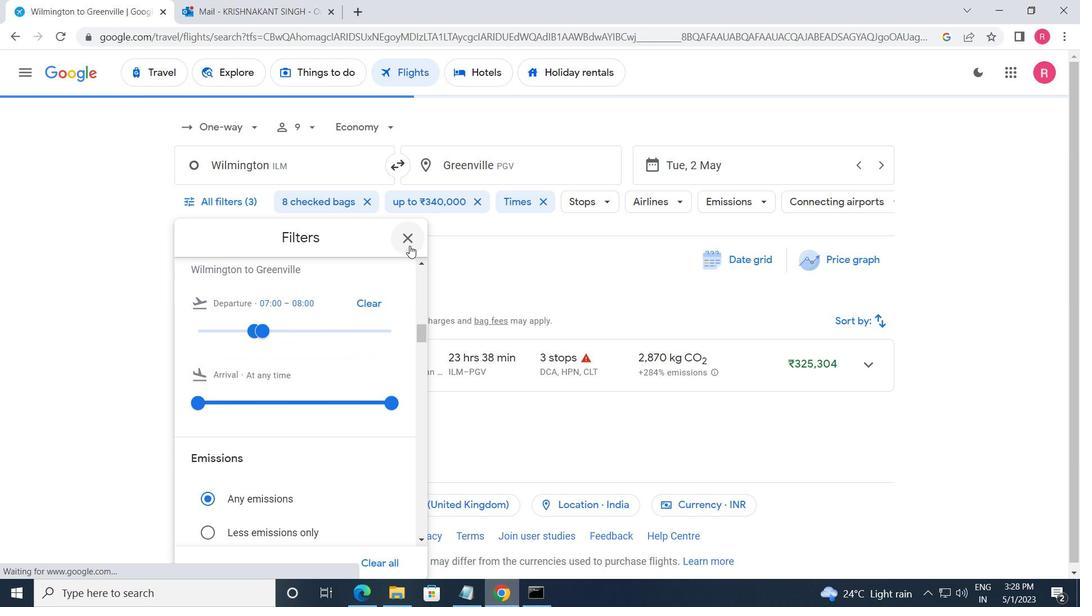 
